 Task: Find connections with filter location Bongouanou with filter topic #SmallBusinesswith filter profile language German with filter current company Intellect Design Arena Ltd with filter school GATES Institute of Technology, Gooty with filter industry Printing Services with filter service category Digital Marketing with filter keywords title Crane Operator
Action: Mouse moved to (592, 81)
Screenshot: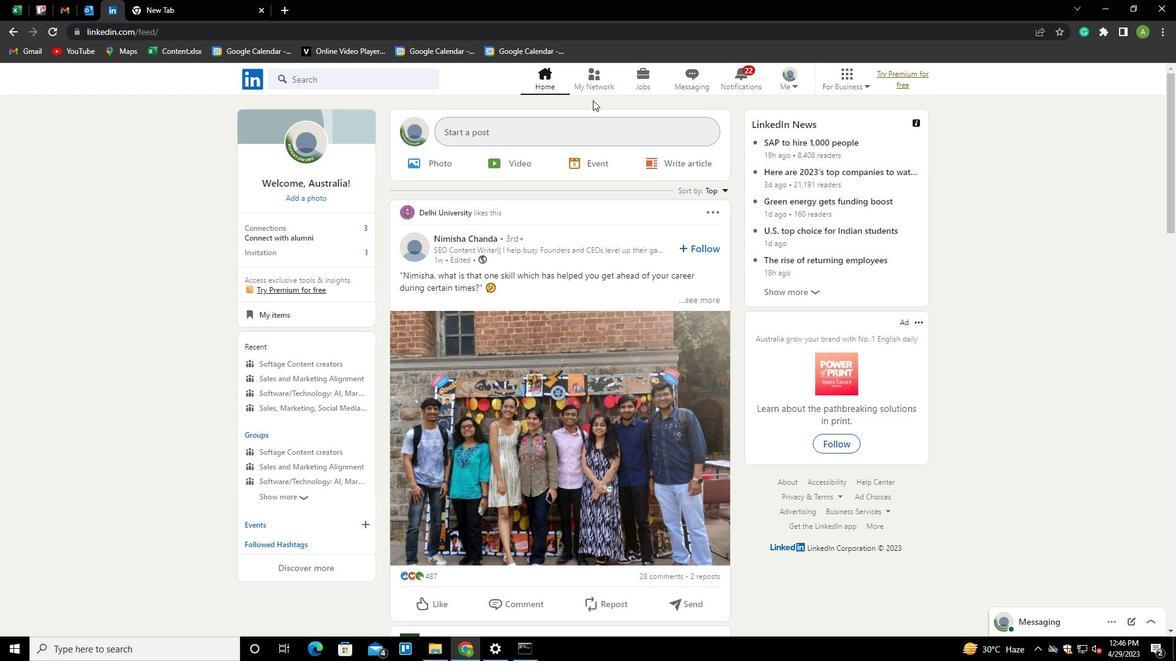 
Action: Mouse pressed left at (592, 81)
Screenshot: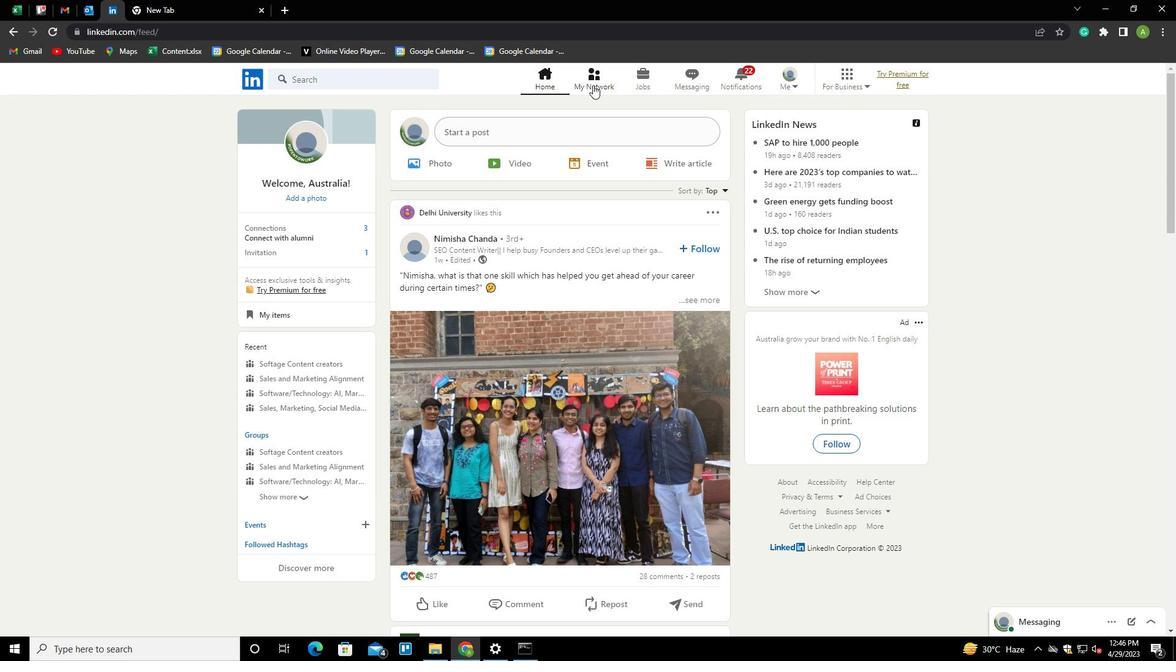 
Action: Mouse moved to (332, 145)
Screenshot: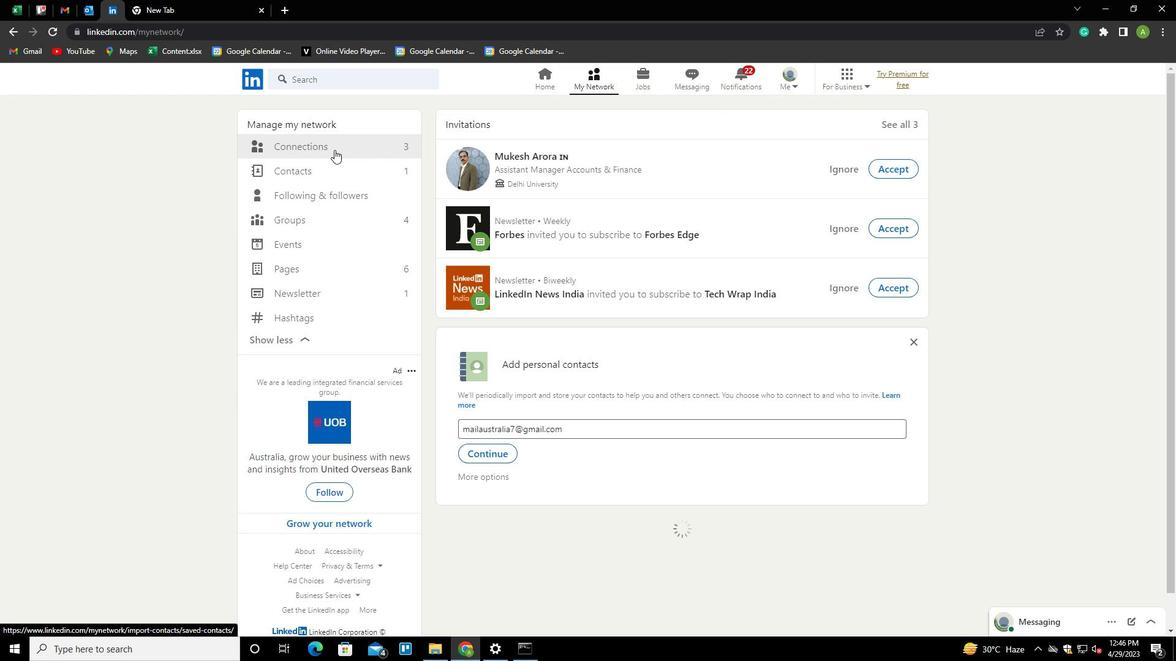 
Action: Mouse pressed left at (332, 145)
Screenshot: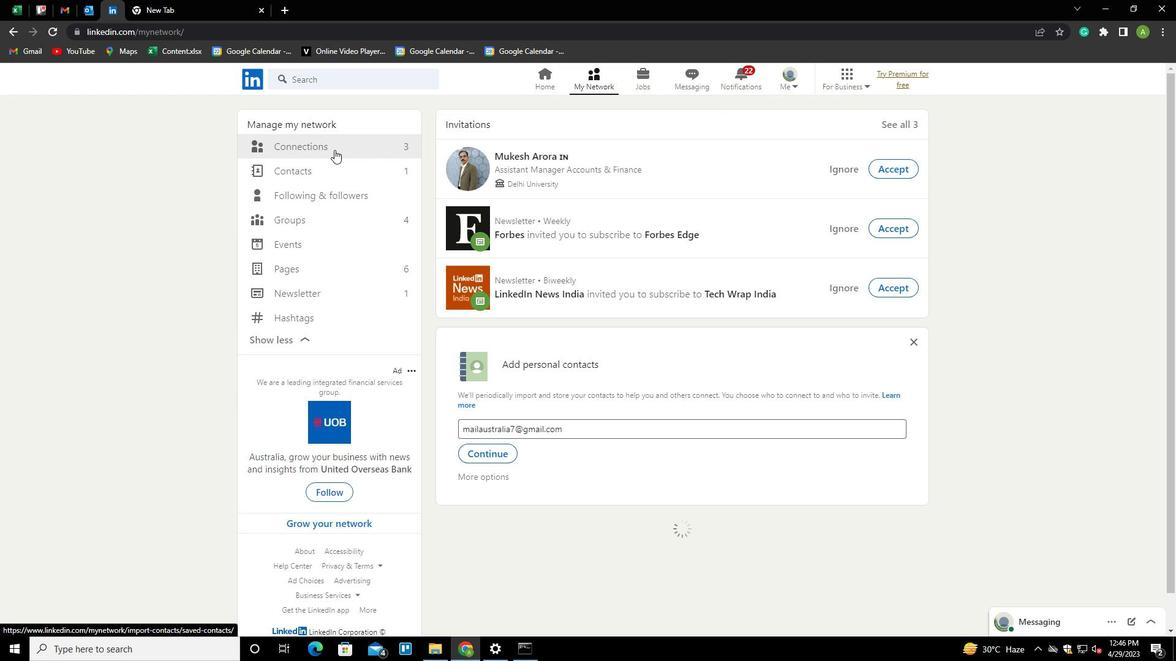
Action: Mouse moved to (665, 144)
Screenshot: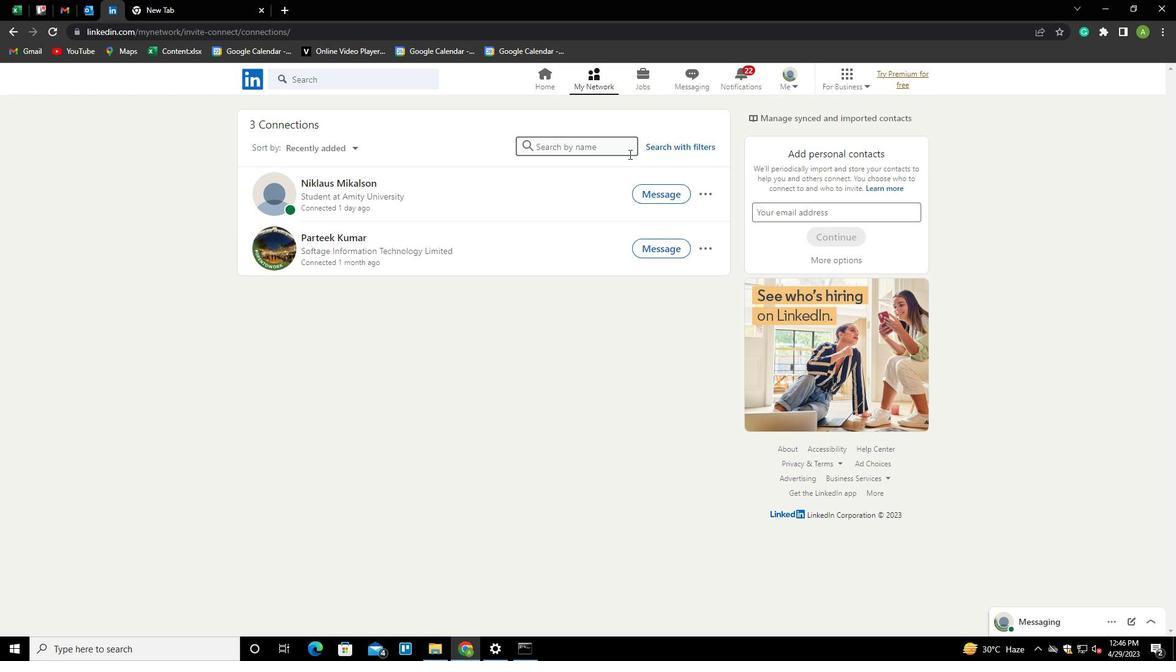 
Action: Mouse pressed left at (665, 144)
Screenshot: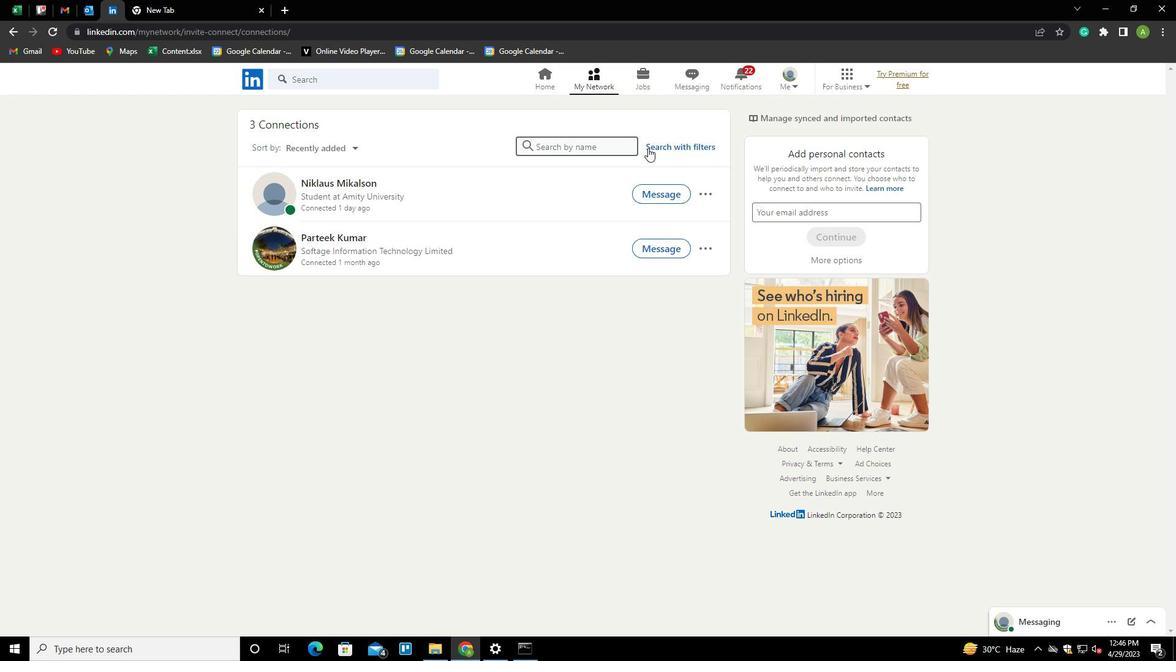 
Action: Mouse moved to (628, 117)
Screenshot: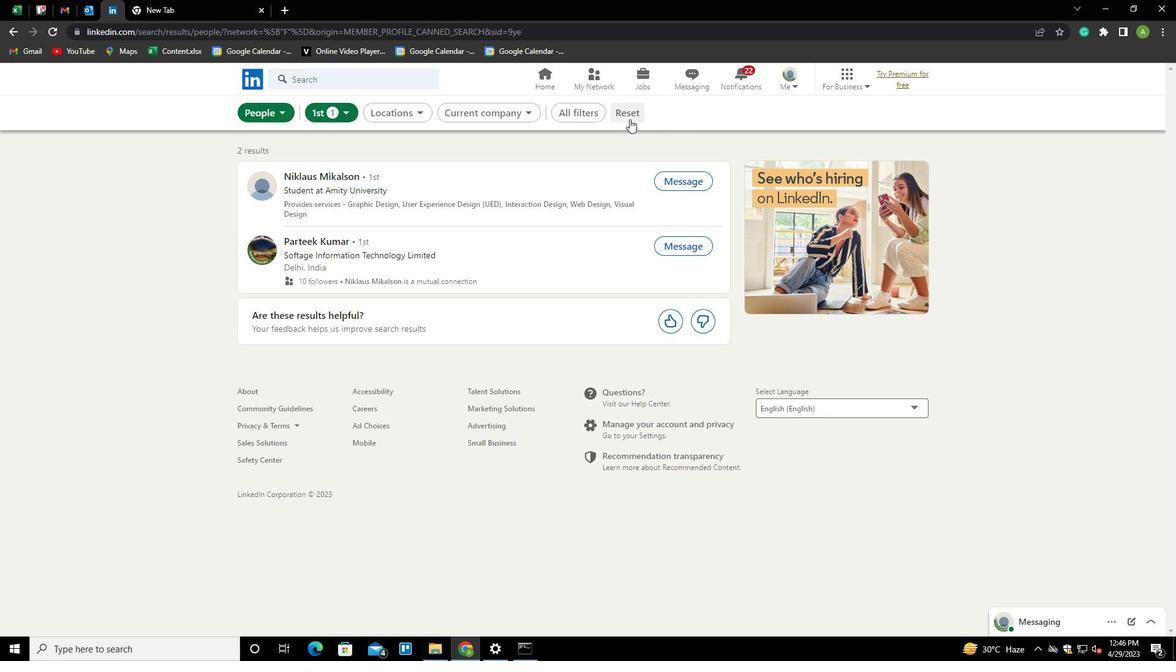
Action: Mouse pressed left at (628, 117)
Screenshot: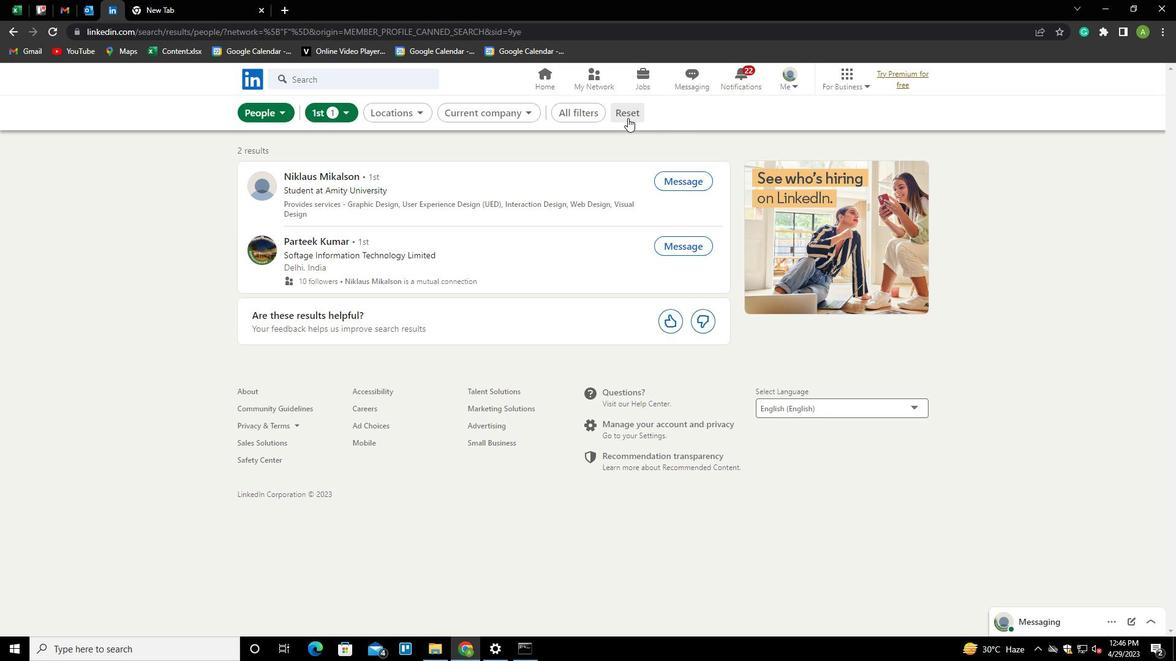 
Action: Mouse moved to (624, 114)
Screenshot: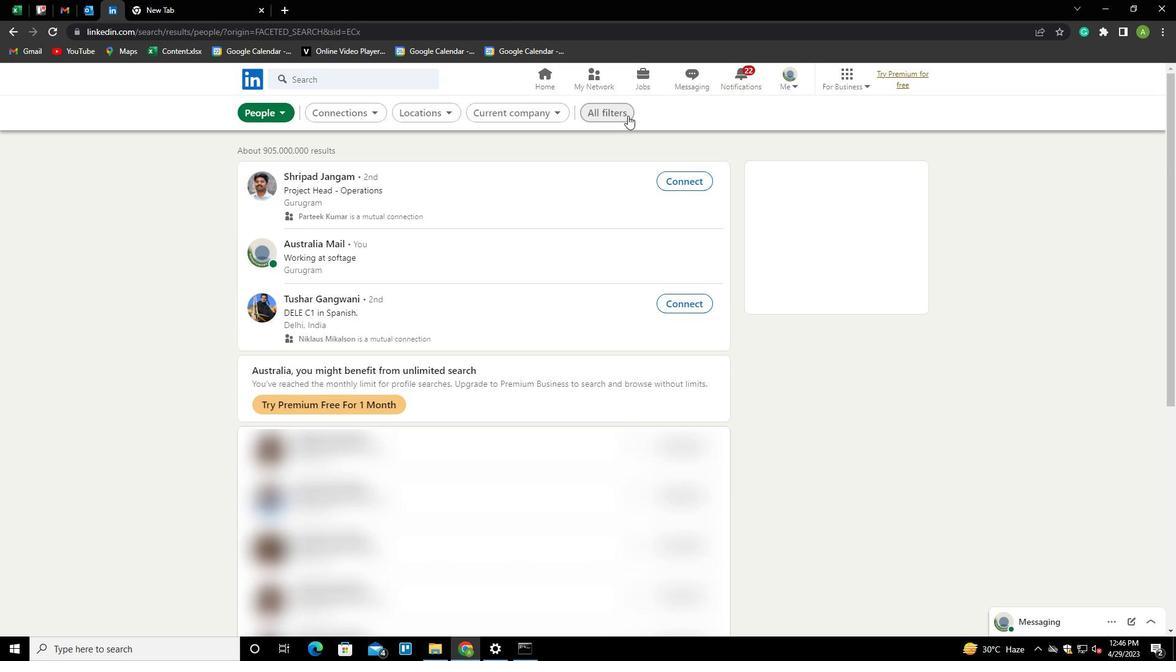 
Action: Mouse pressed left at (624, 114)
Screenshot: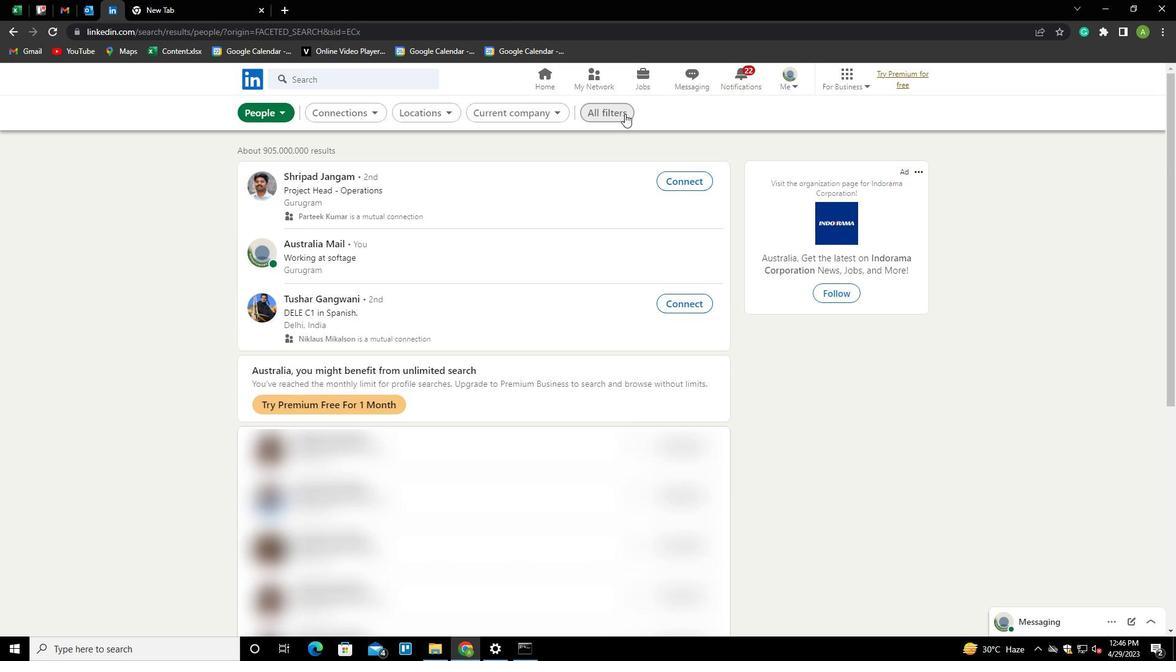 
Action: Mouse moved to (954, 299)
Screenshot: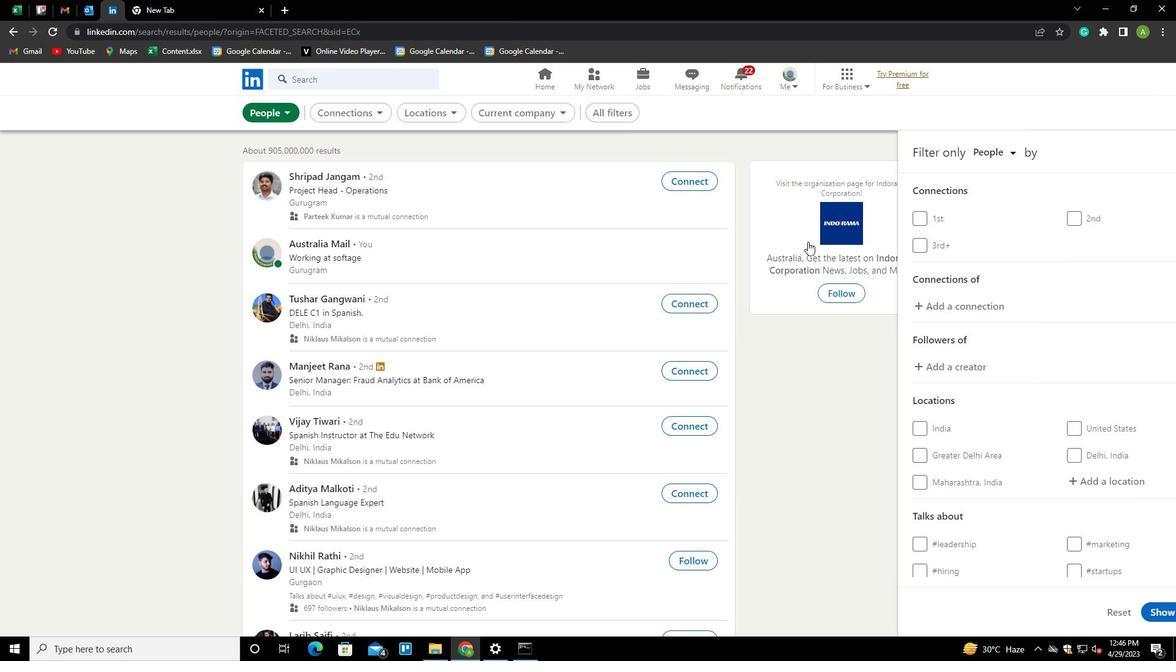 
Action: Mouse scrolled (954, 299) with delta (0, 0)
Screenshot: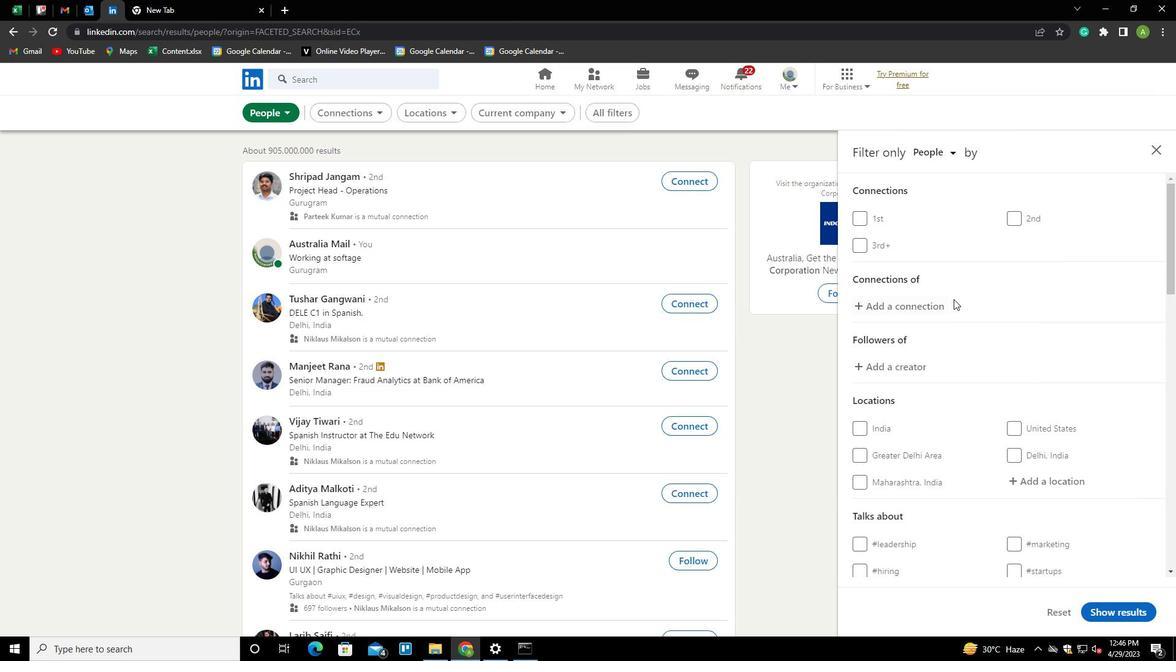 
Action: Mouse scrolled (954, 299) with delta (0, 0)
Screenshot: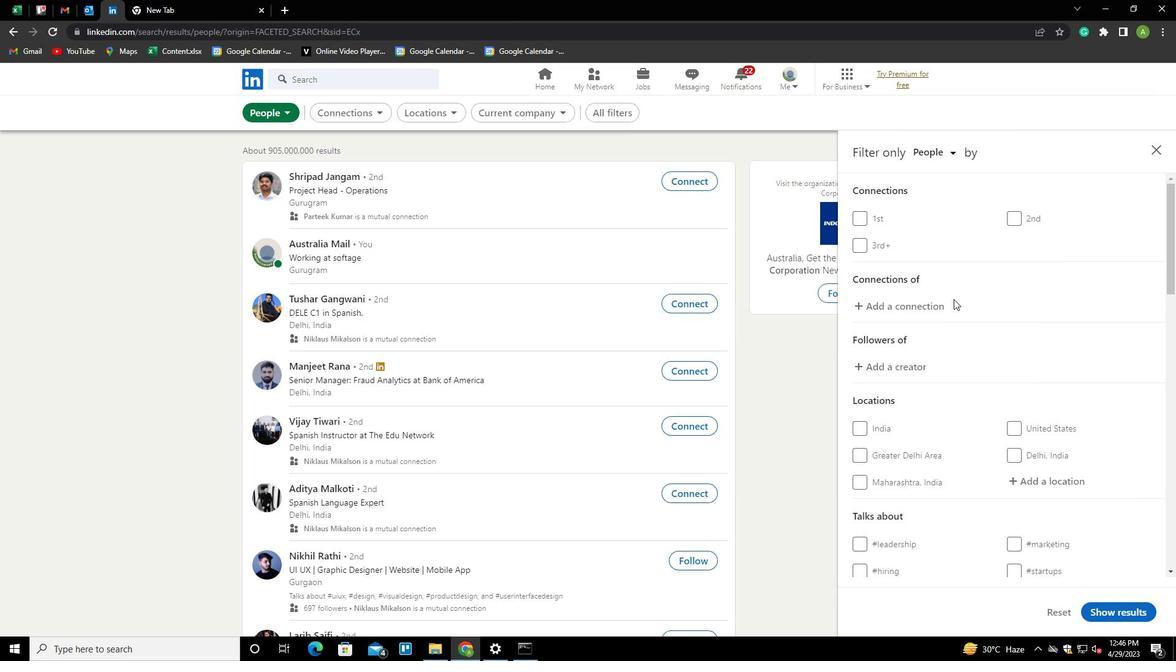 
Action: Mouse scrolled (954, 299) with delta (0, 0)
Screenshot: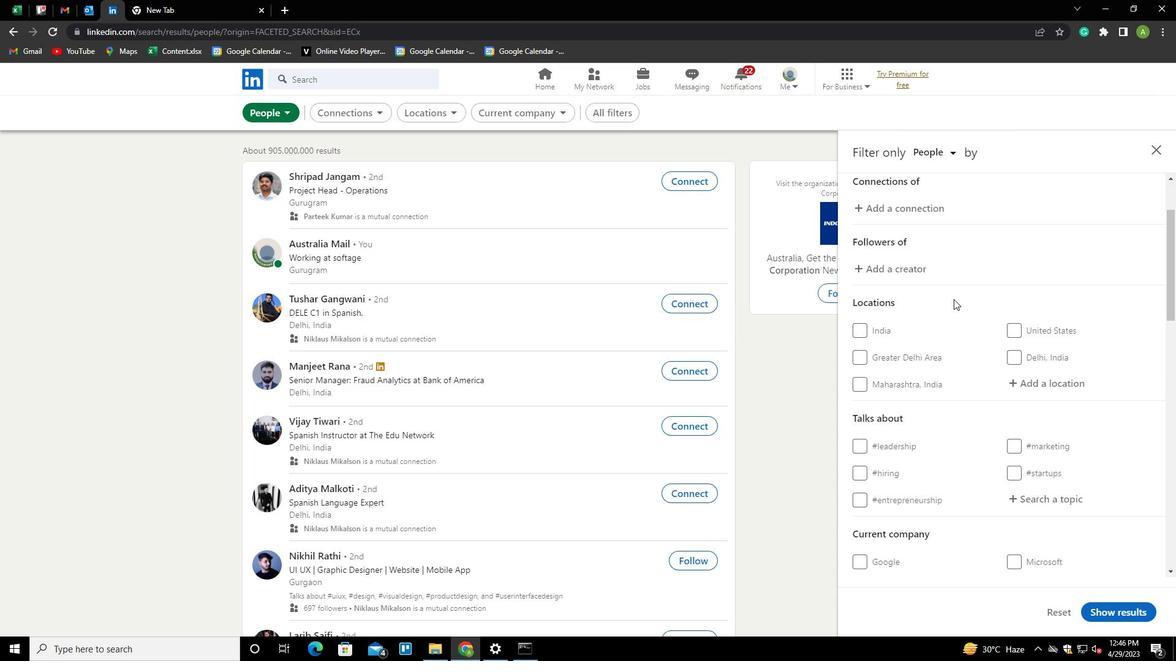 
Action: Mouse scrolled (954, 299) with delta (0, 0)
Screenshot: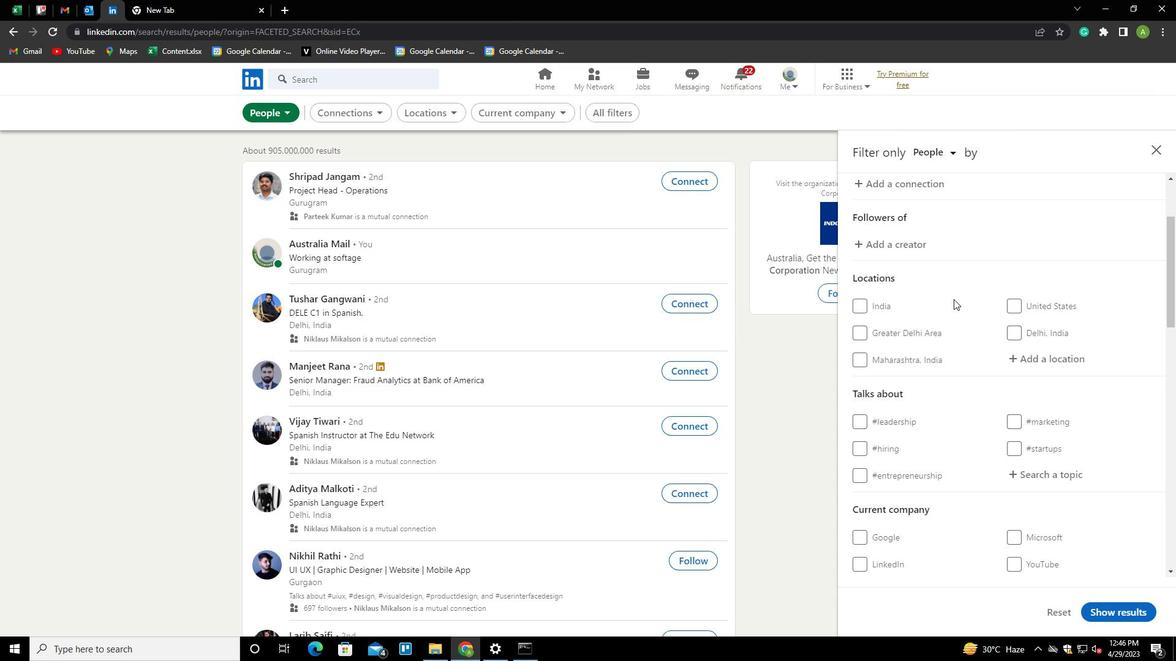 
Action: Mouse moved to (1026, 235)
Screenshot: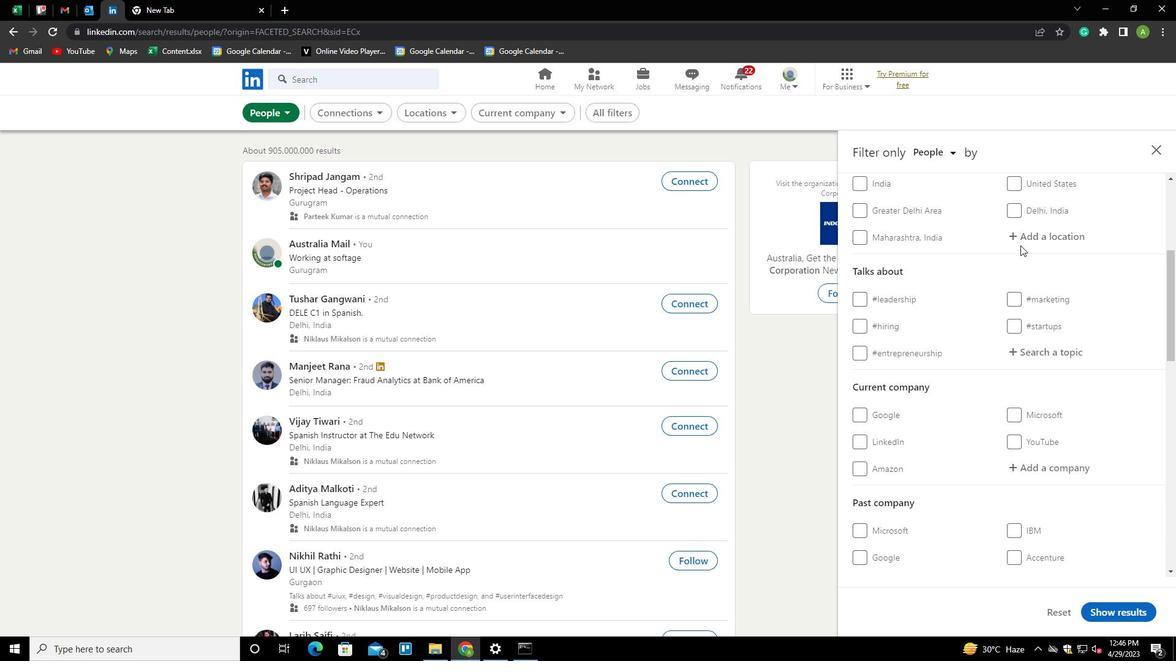 
Action: Mouse pressed left at (1026, 235)
Screenshot: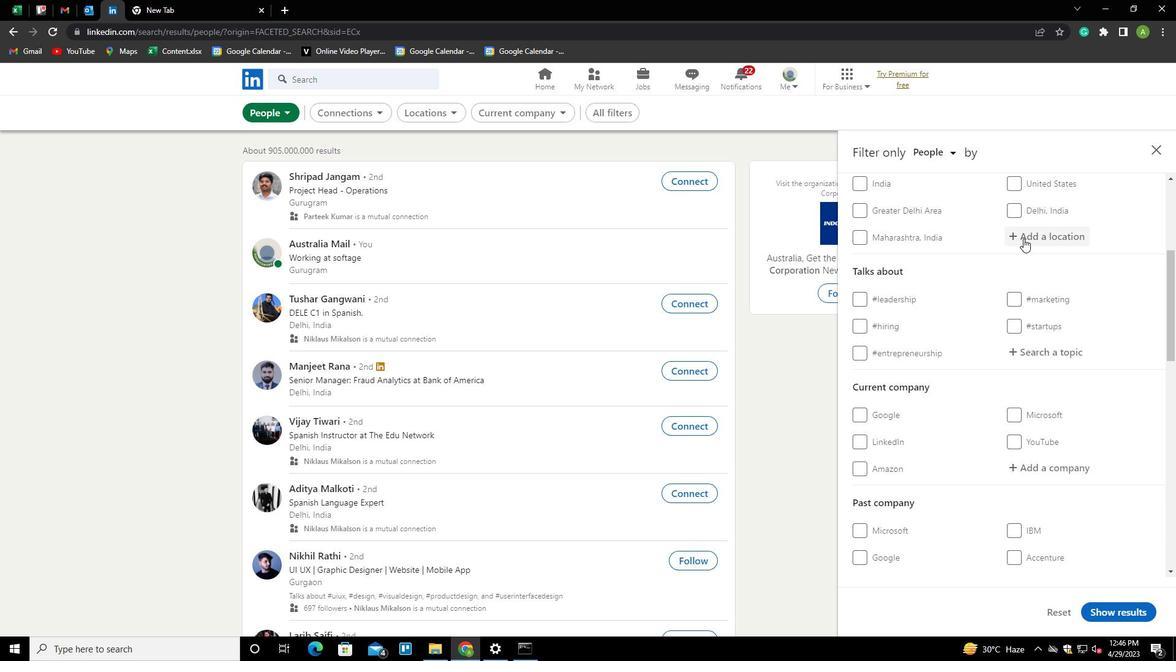 
Action: Key pressed <Key.shift>N<Key.backspace><Key.shift>V<Key.backspace>BONGOUANOU
Screenshot: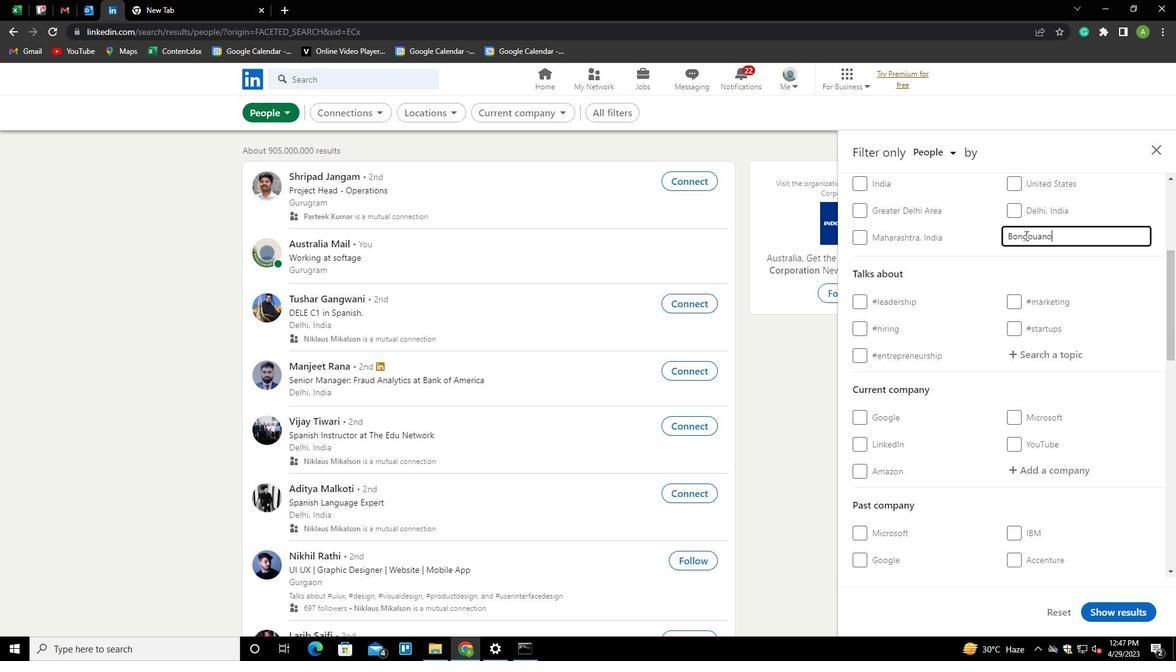 
Action: Mouse moved to (1067, 259)
Screenshot: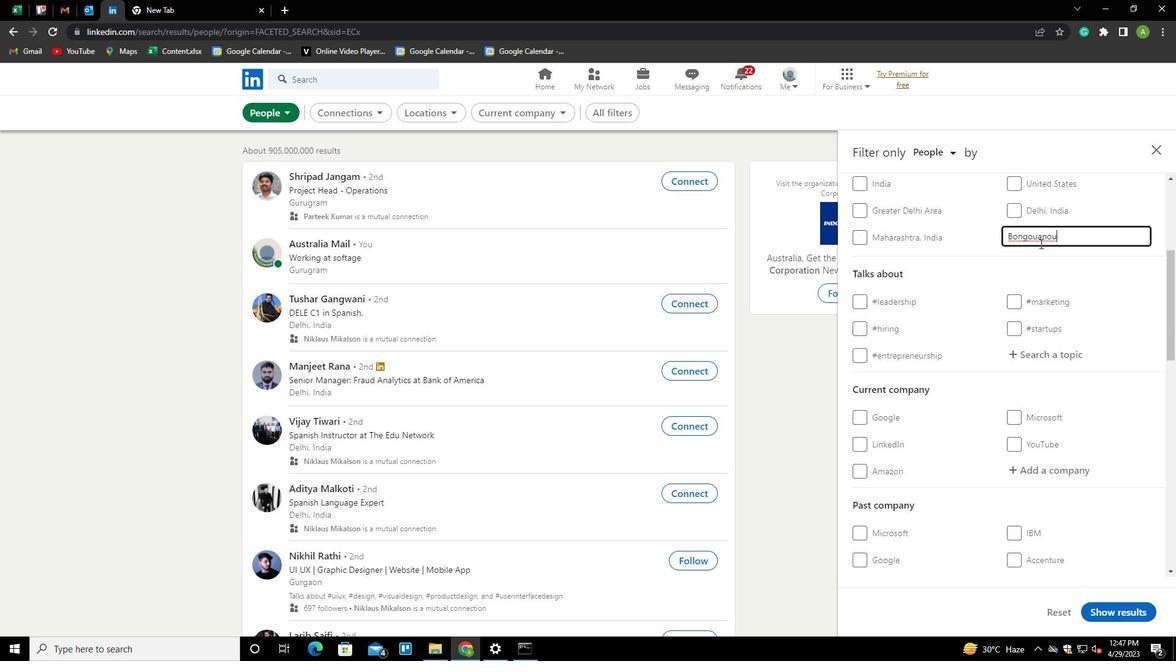 
Action: Mouse pressed left at (1067, 259)
Screenshot: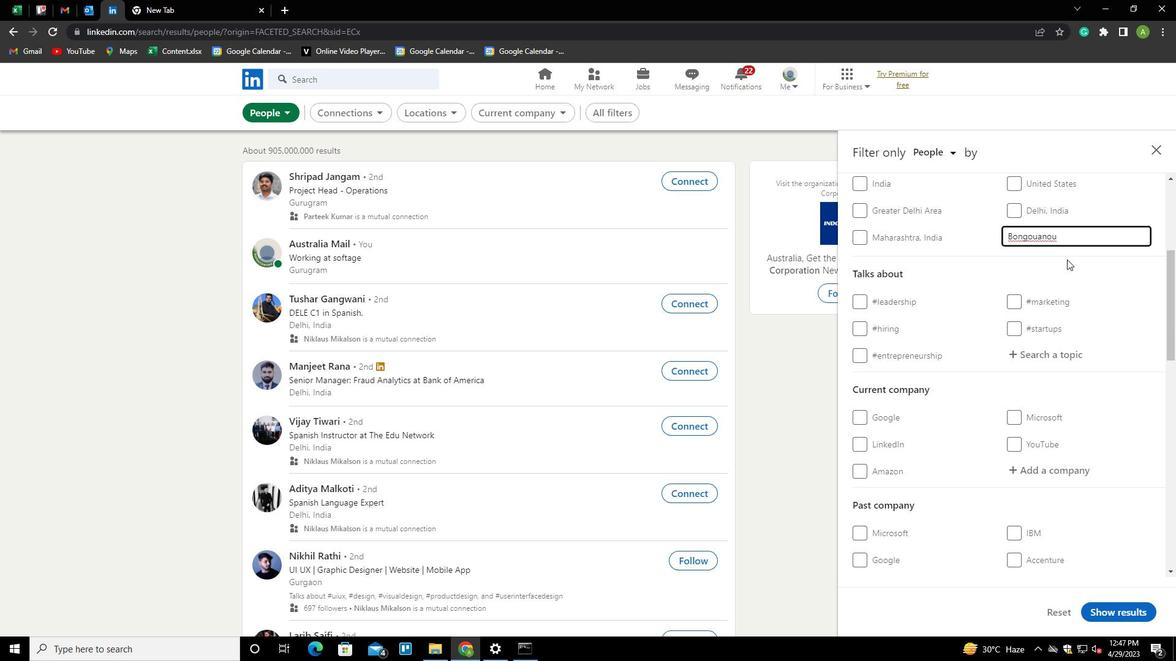 
Action: Mouse moved to (1092, 276)
Screenshot: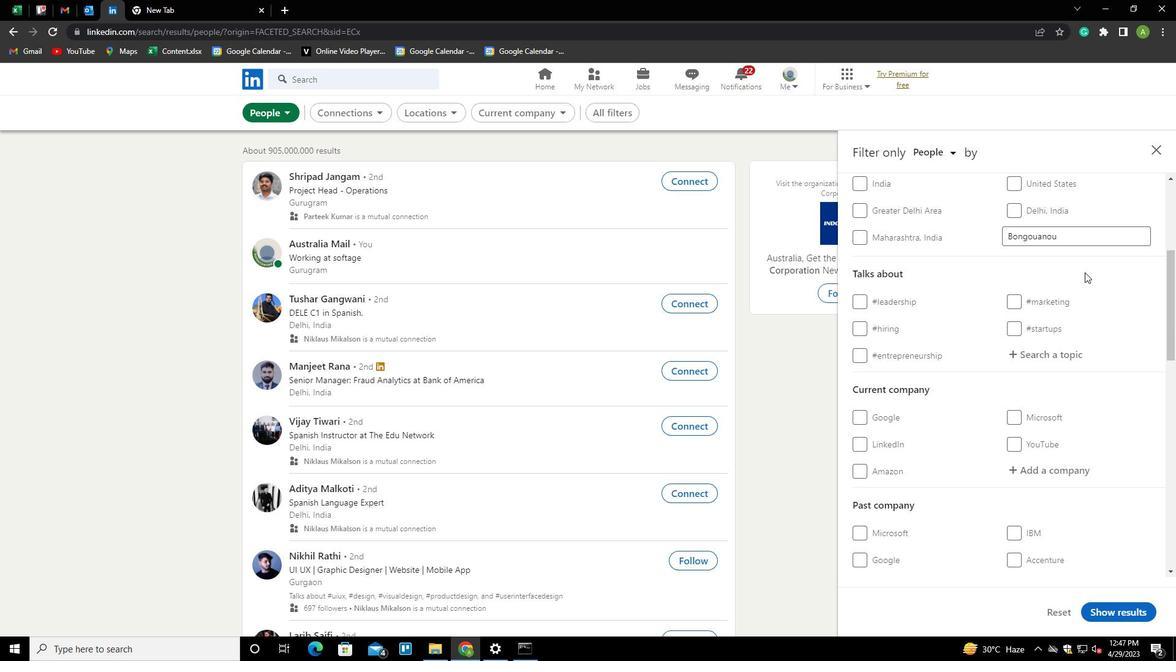 
Action: Mouse scrolled (1092, 275) with delta (0, 0)
Screenshot: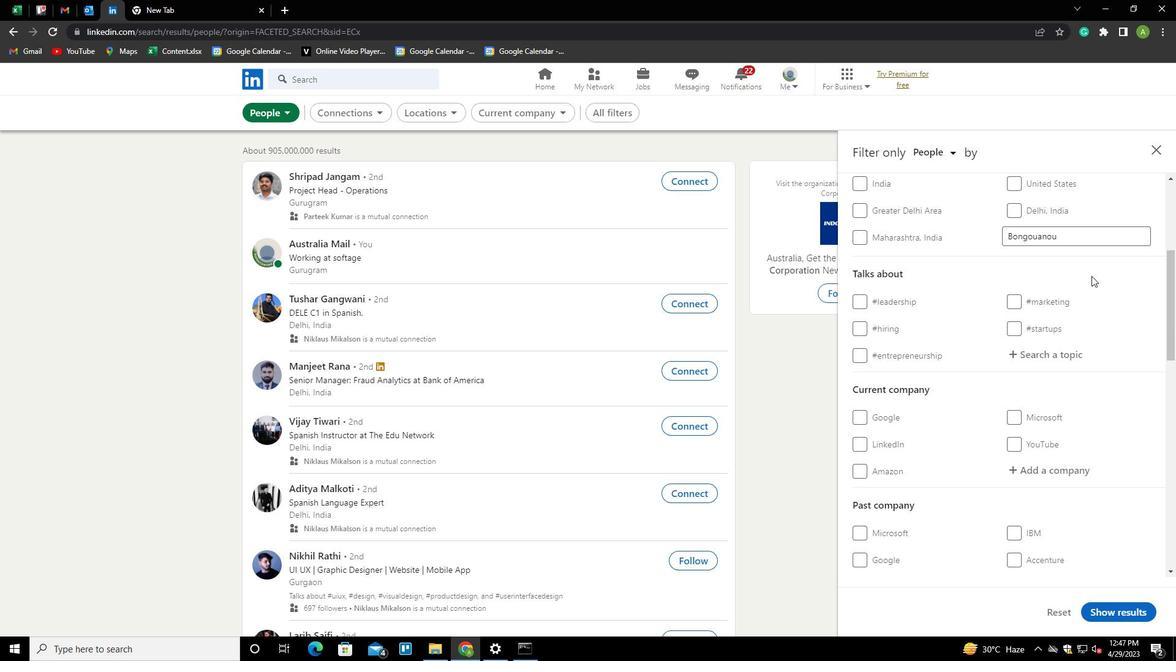 
Action: Mouse scrolled (1092, 275) with delta (0, 0)
Screenshot: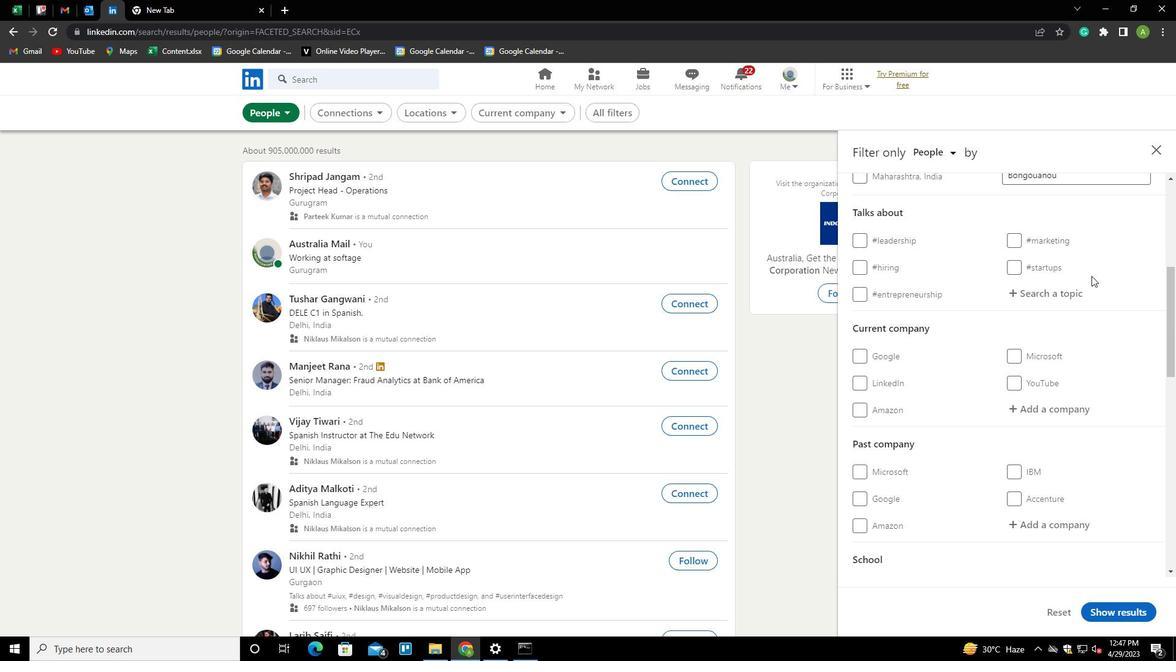 
Action: Mouse moved to (1049, 229)
Screenshot: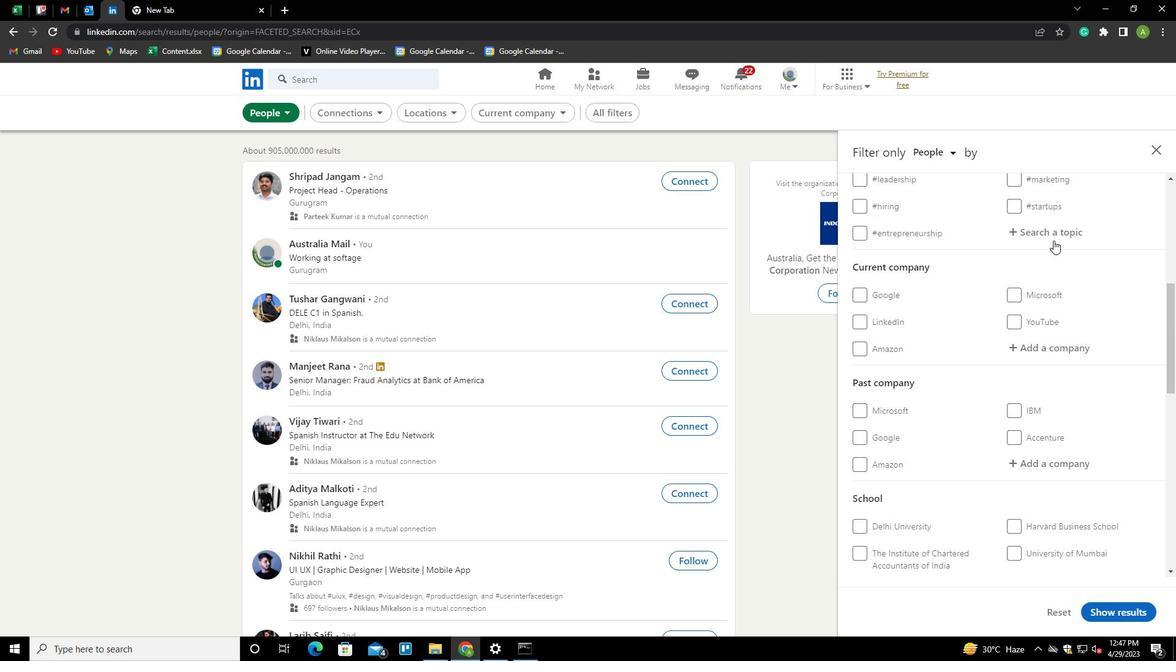 
Action: Mouse pressed left at (1049, 229)
Screenshot: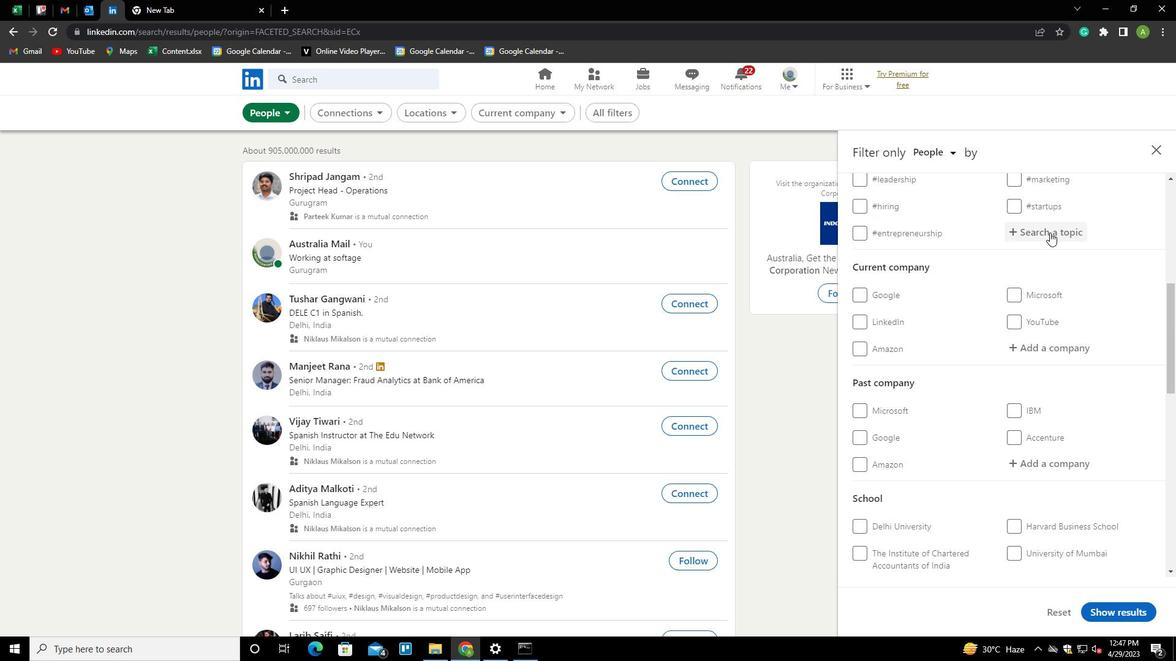 
Action: Key pressed SMALL
Screenshot: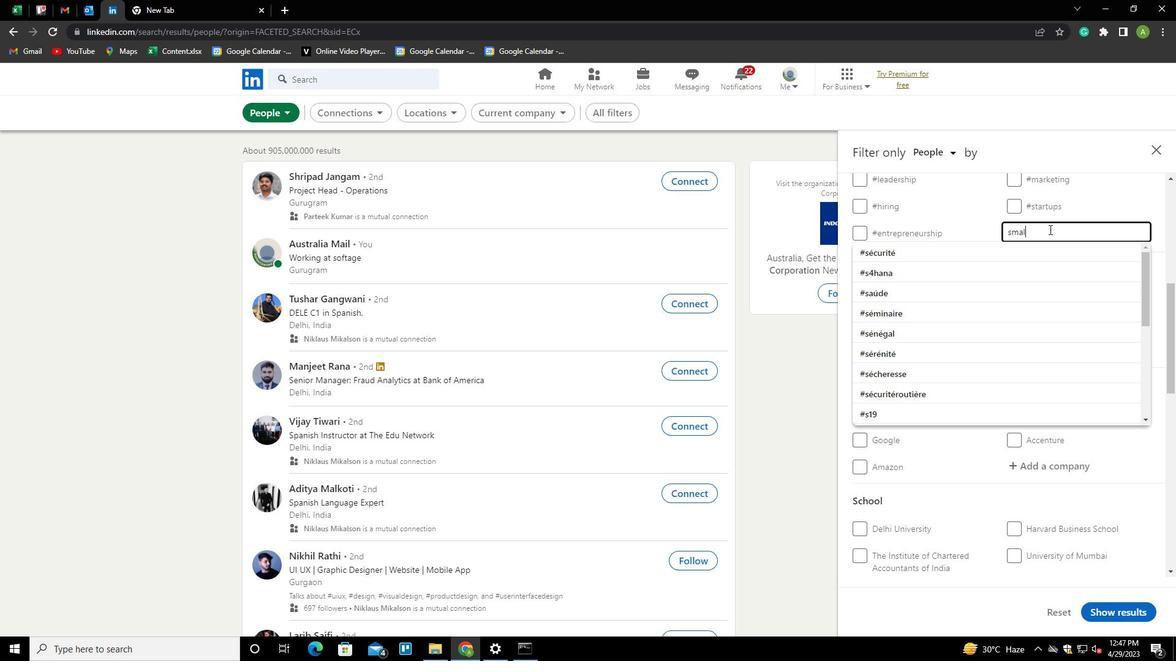 
Action: Mouse moved to (1049, 229)
Screenshot: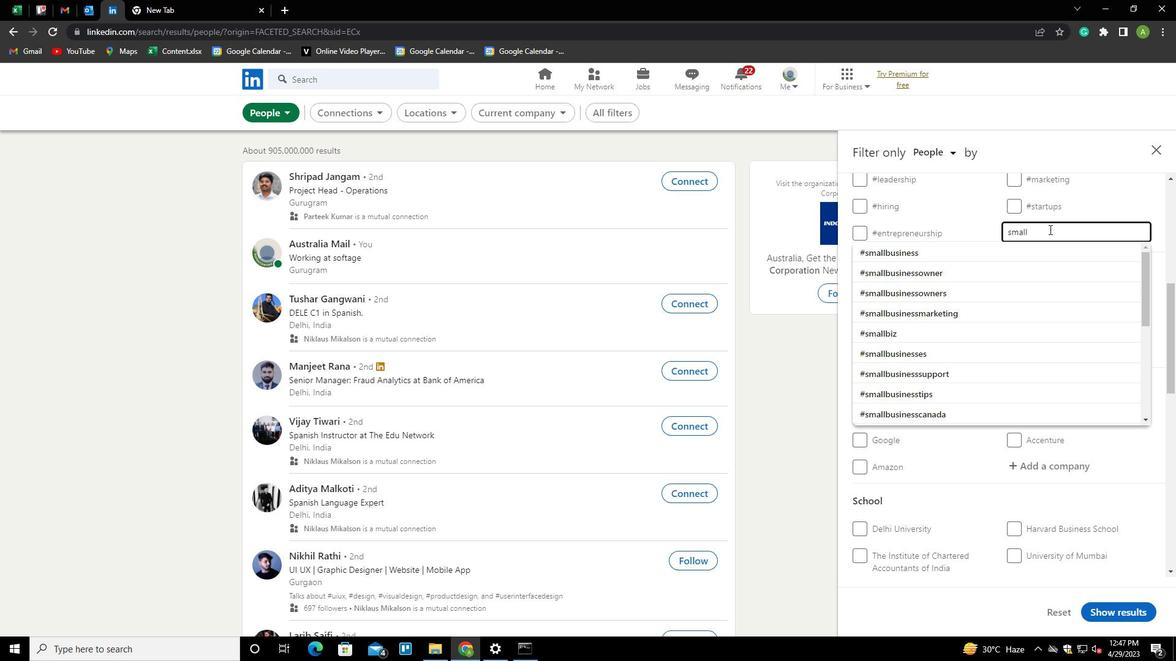 
Action: Key pressed BUSINESS<Key.down><Key.enter>
Screenshot: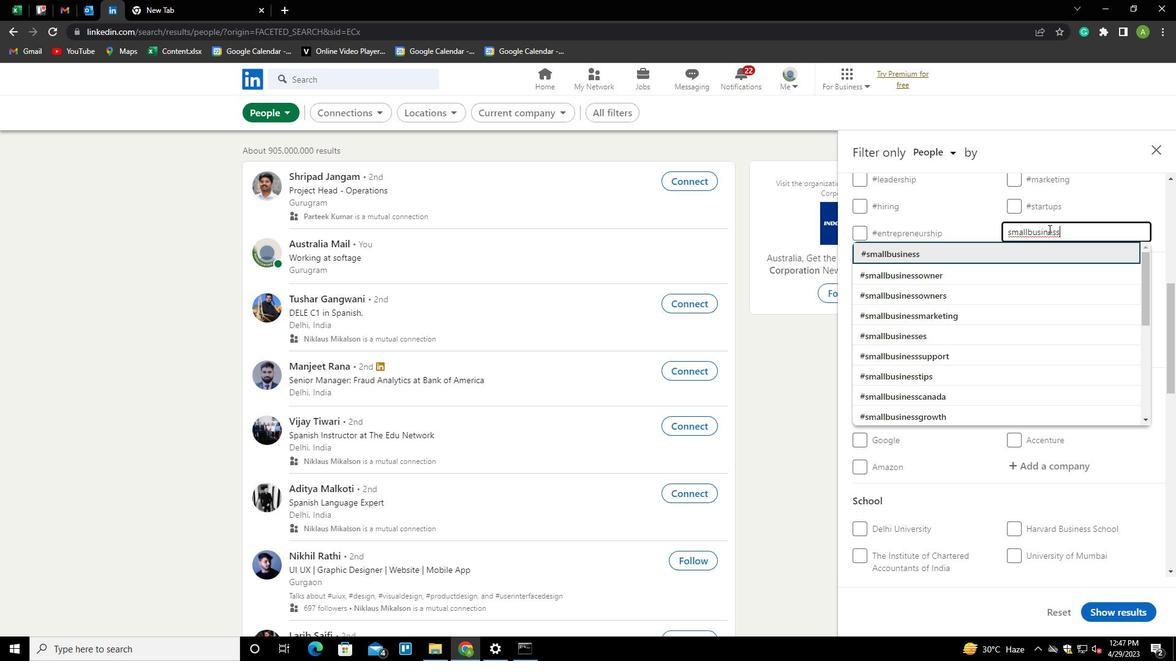 
Action: Mouse moved to (1049, 249)
Screenshot: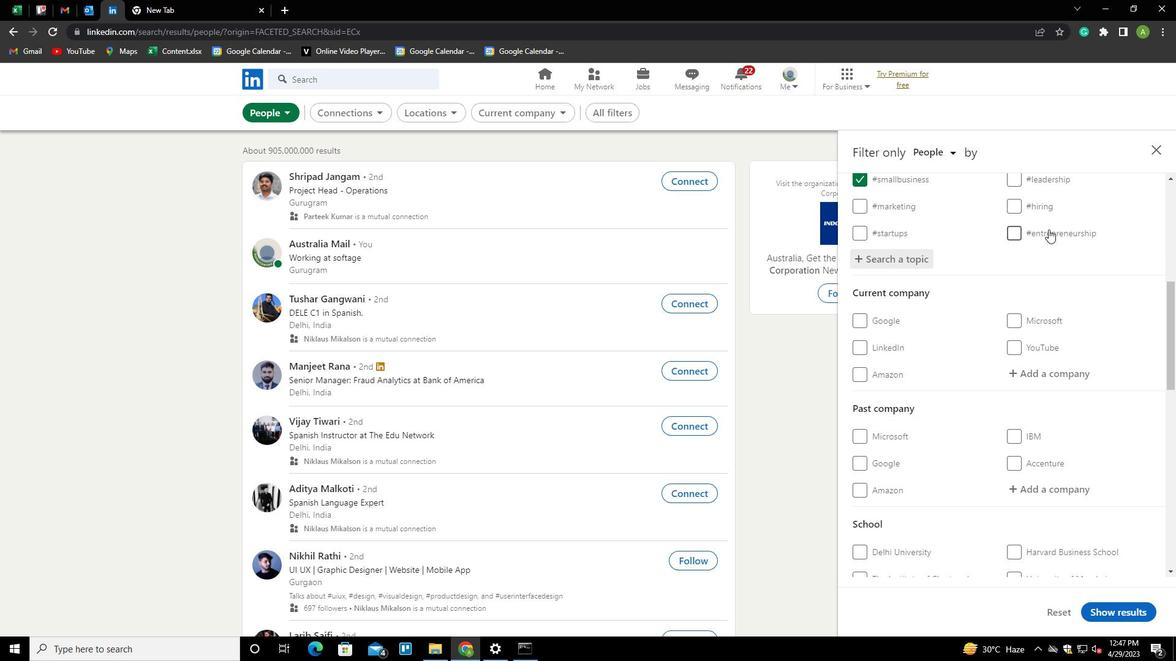 
Action: Mouse scrolled (1049, 248) with delta (0, 0)
Screenshot: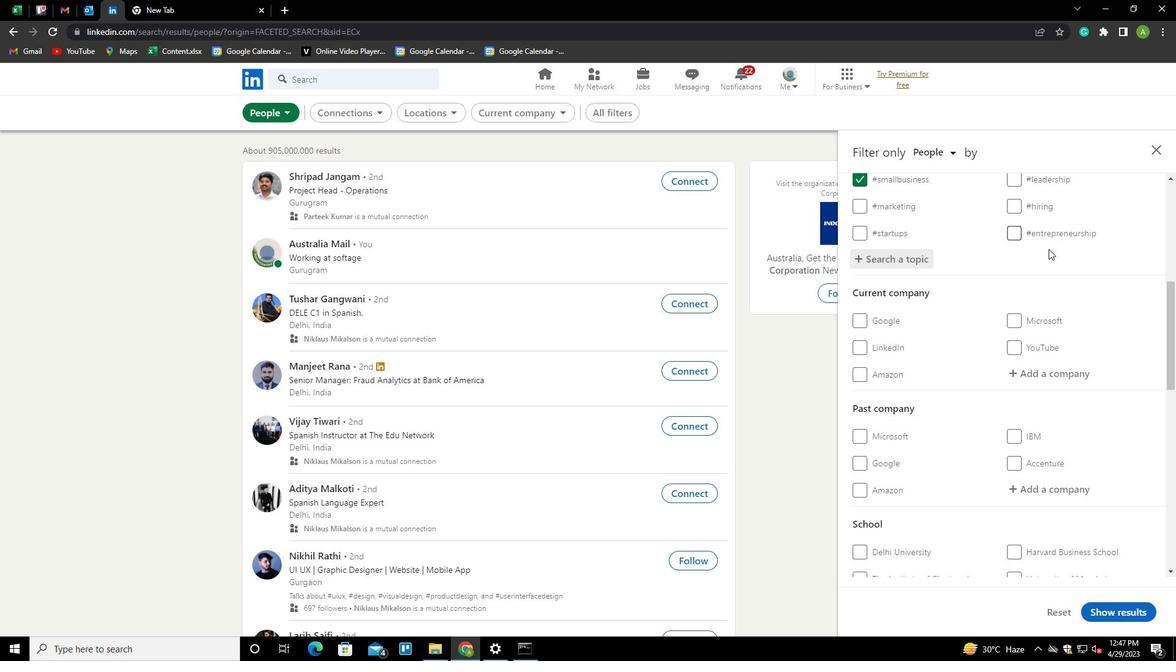 
Action: Mouse scrolled (1049, 248) with delta (0, 0)
Screenshot: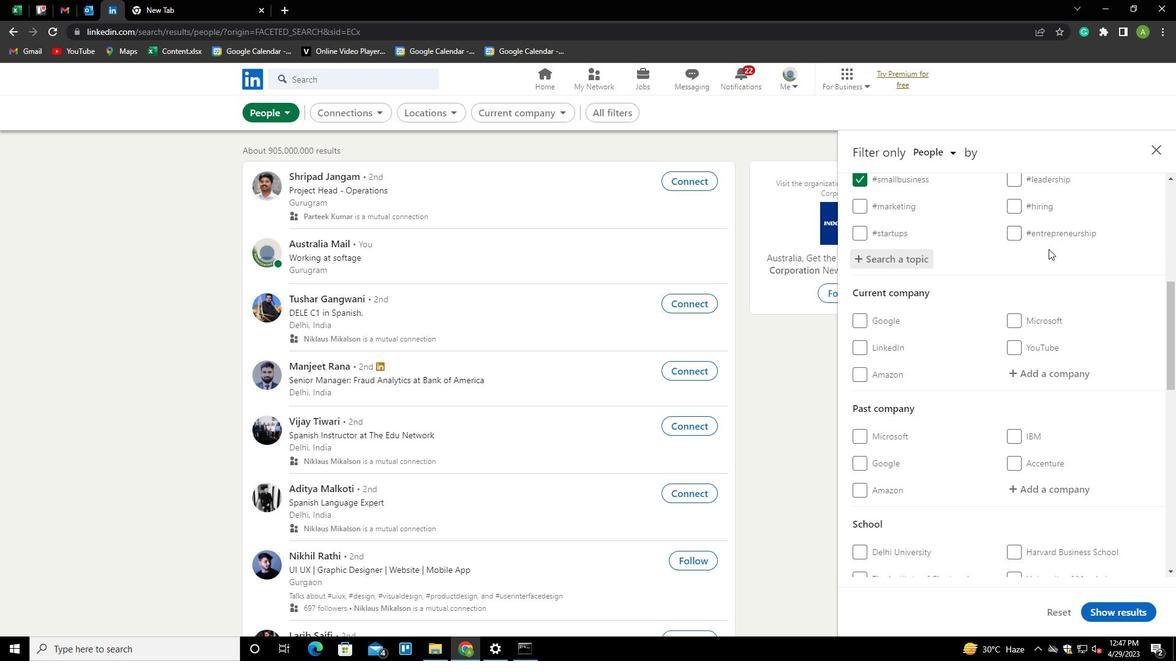 
Action: Mouse moved to (1051, 295)
Screenshot: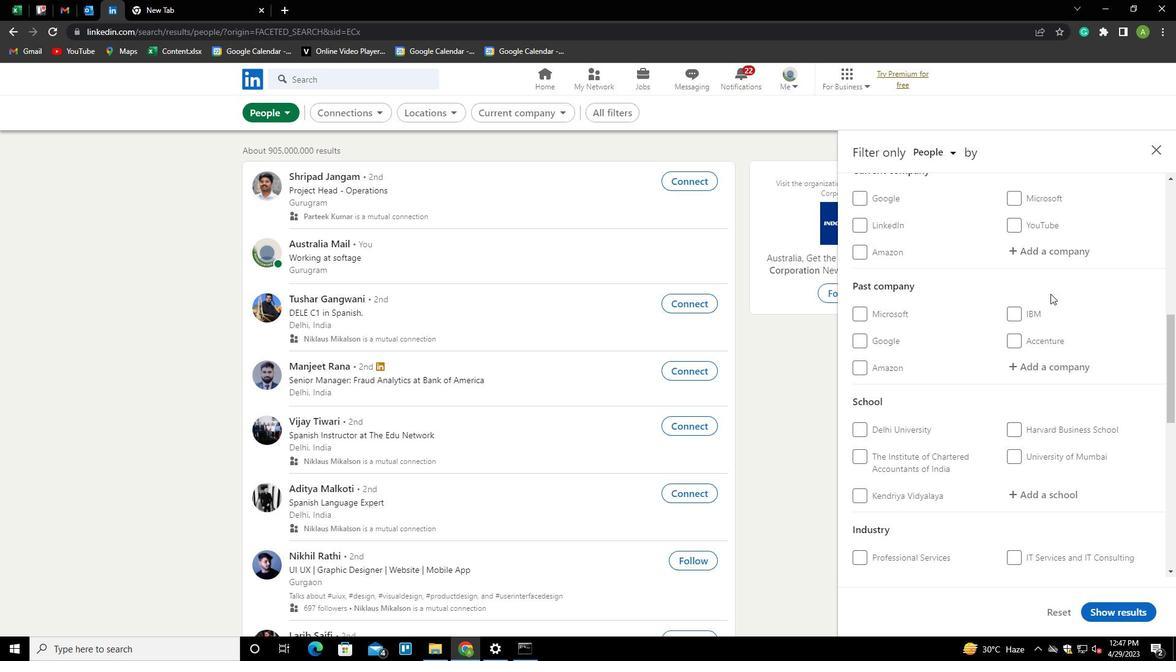 
Action: Mouse scrolled (1051, 294) with delta (0, 0)
Screenshot: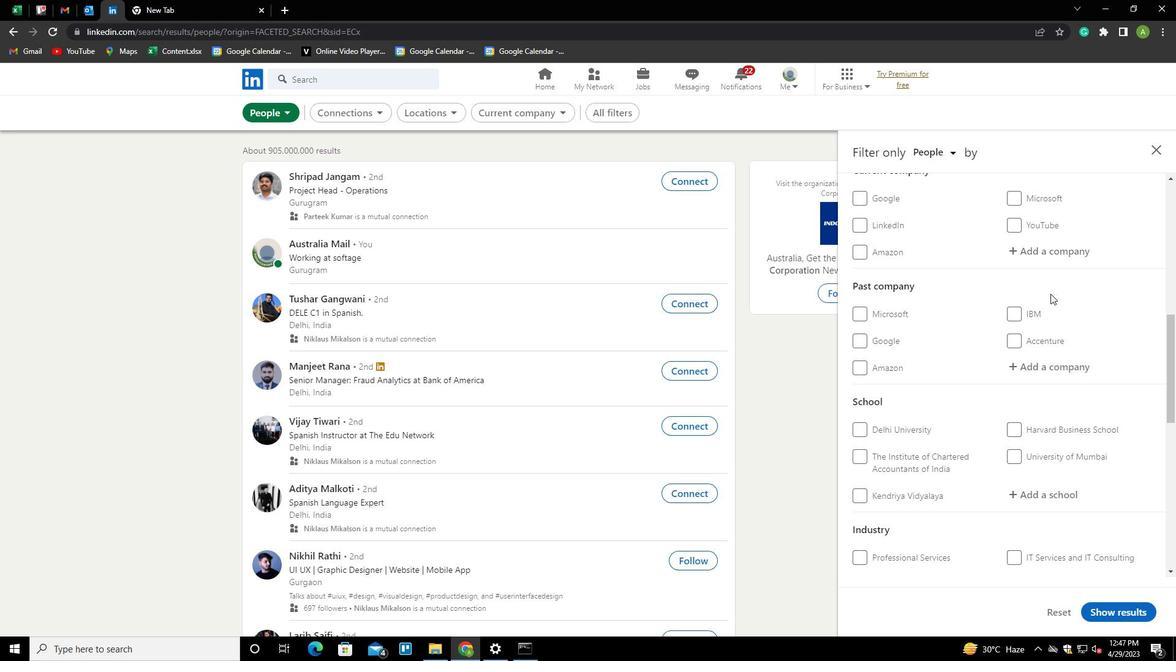 
Action: Mouse scrolled (1051, 294) with delta (0, 0)
Screenshot: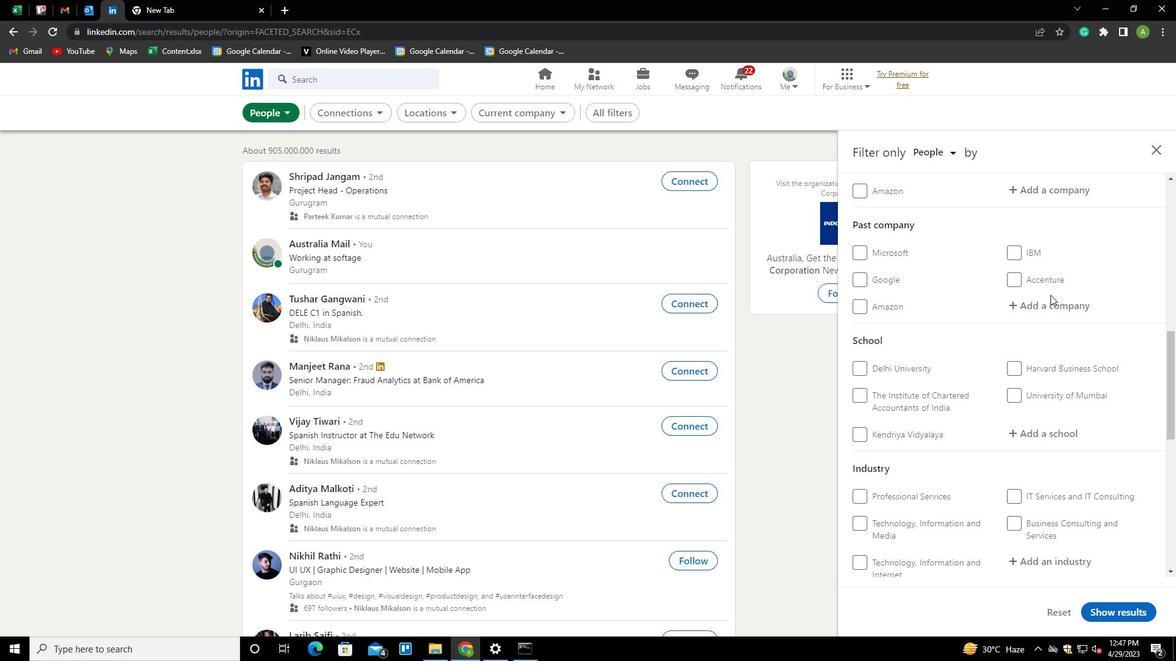 
Action: Mouse scrolled (1051, 294) with delta (0, 0)
Screenshot: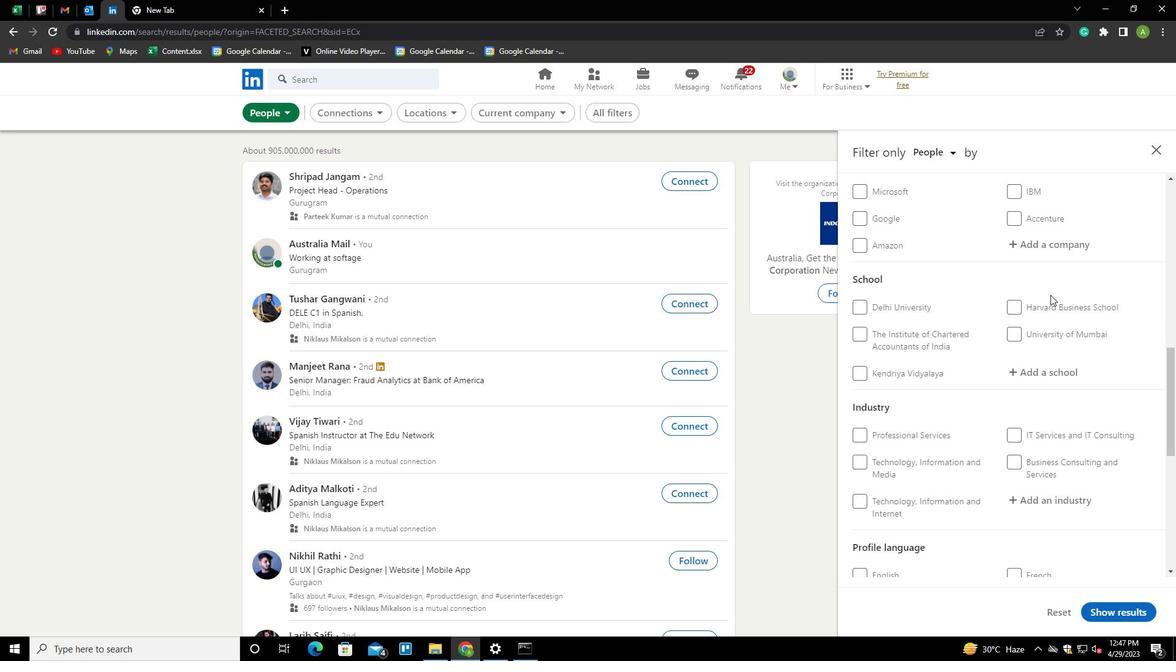 
Action: Mouse scrolled (1051, 294) with delta (0, 0)
Screenshot: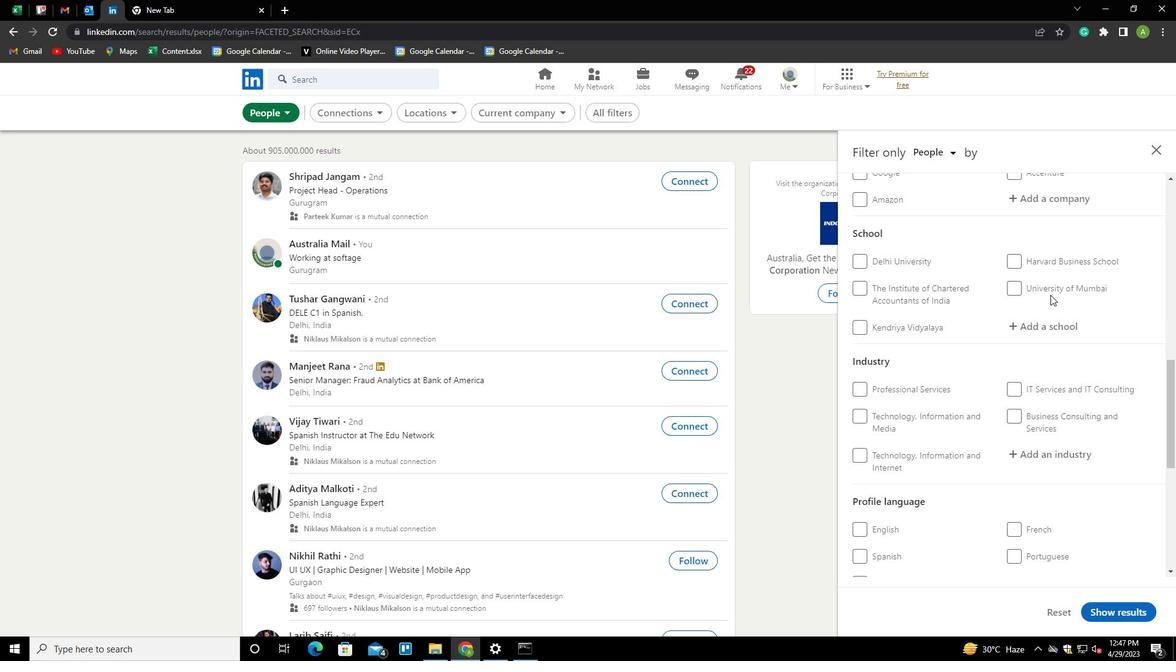 
Action: Mouse scrolled (1051, 294) with delta (0, 0)
Screenshot: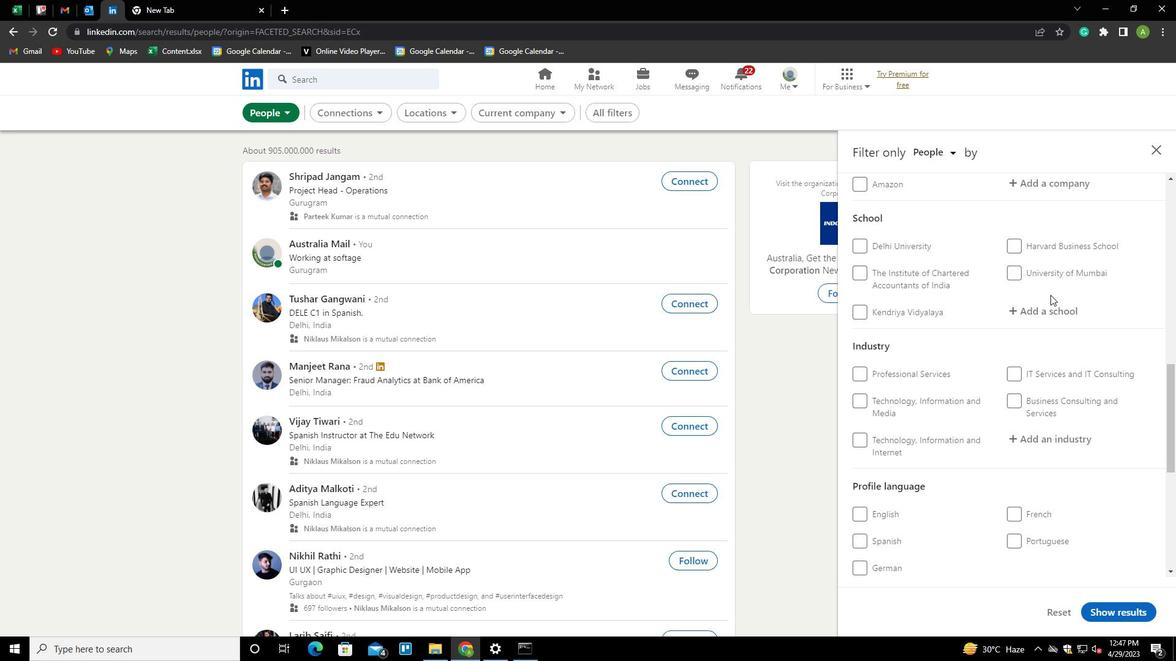 
Action: Mouse moved to (877, 450)
Screenshot: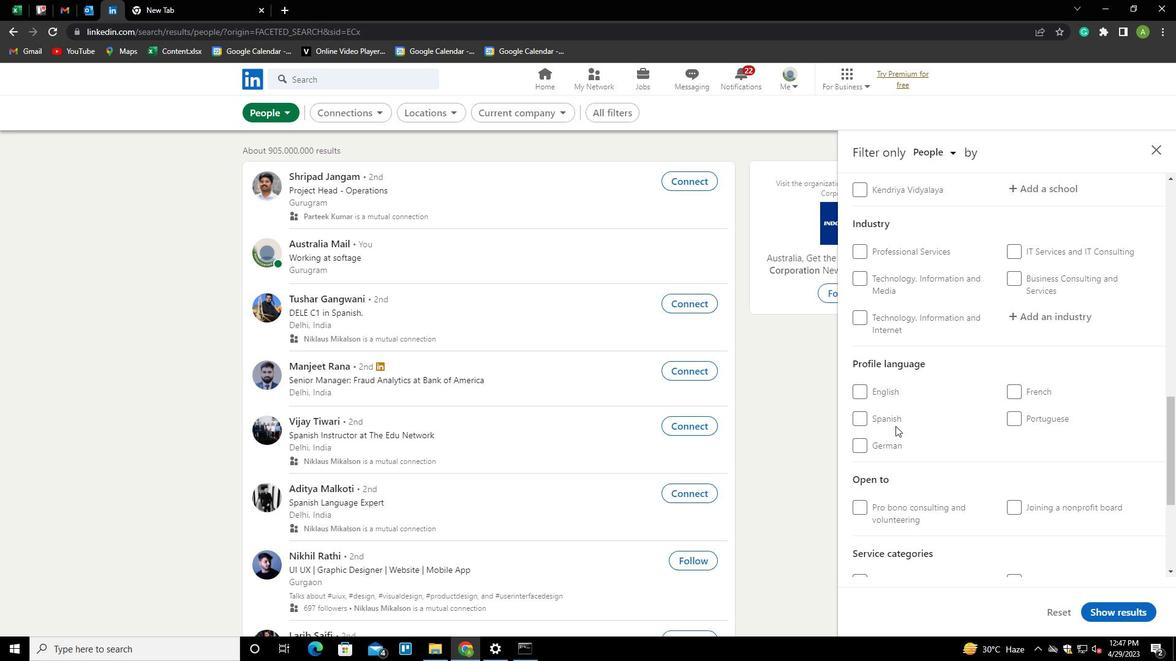 
Action: Mouse pressed left at (877, 450)
Screenshot: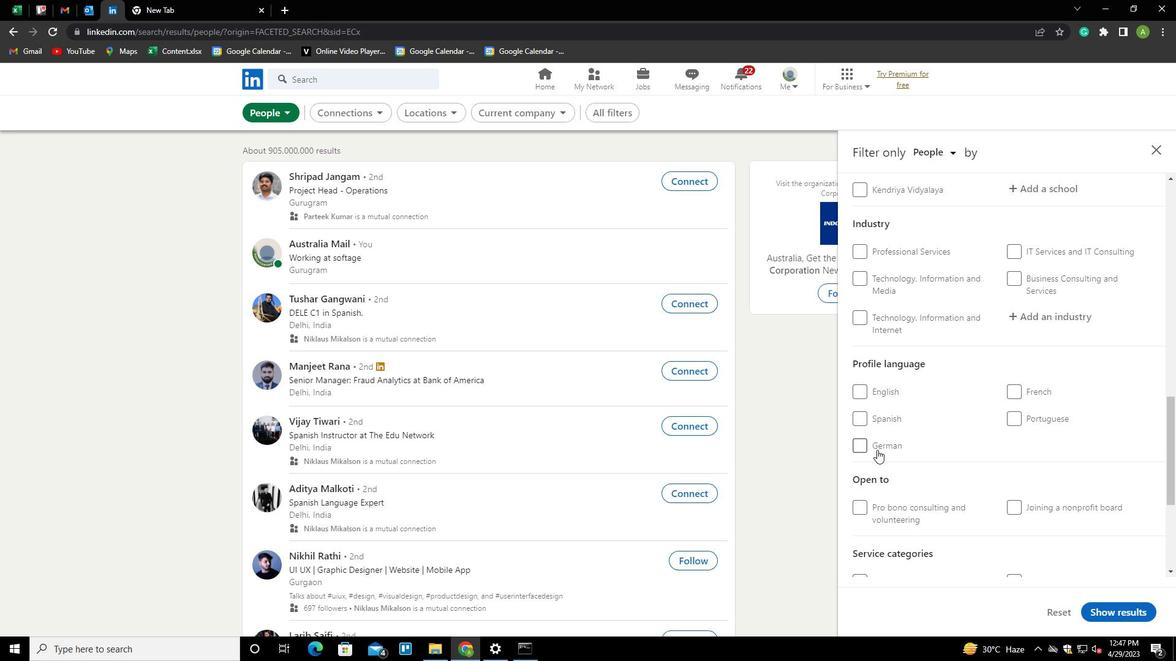 
Action: Mouse moved to (1025, 429)
Screenshot: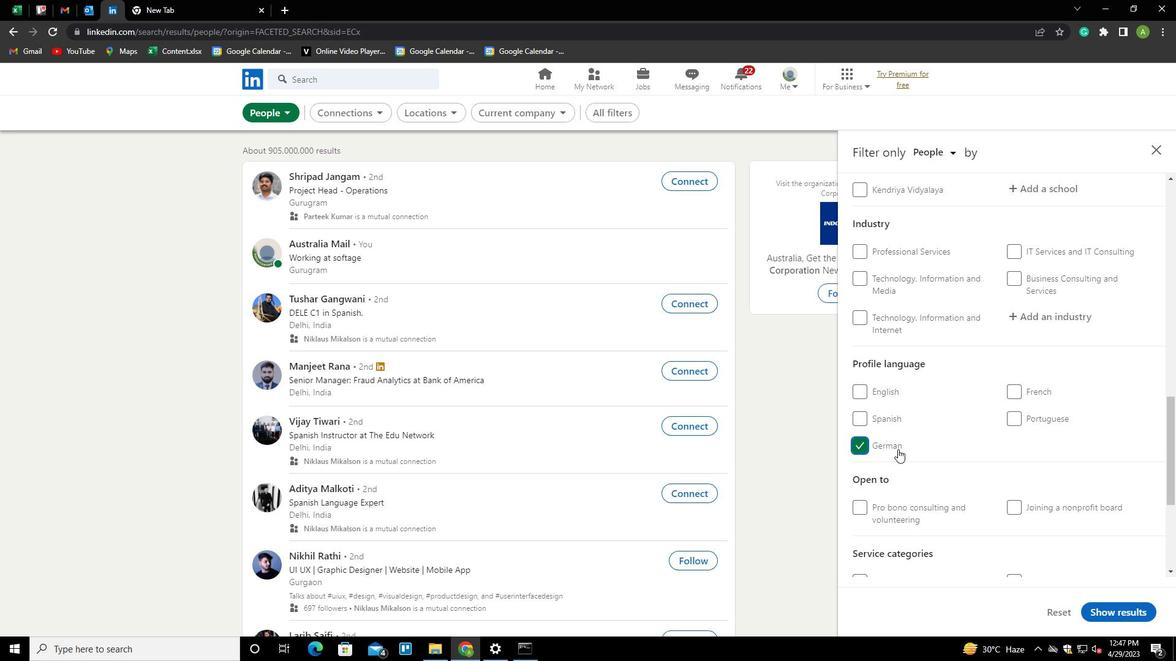 
Action: Mouse scrolled (1025, 429) with delta (0, 0)
Screenshot: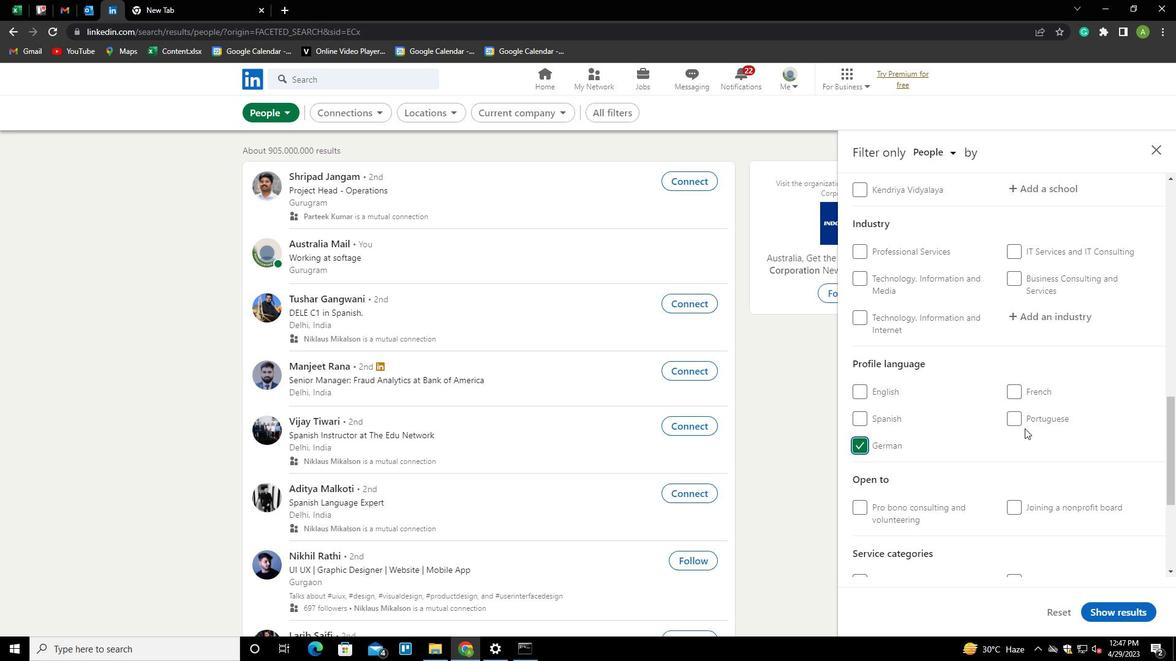 
Action: Mouse scrolled (1025, 429) with delta (0, 0)
Screenshot: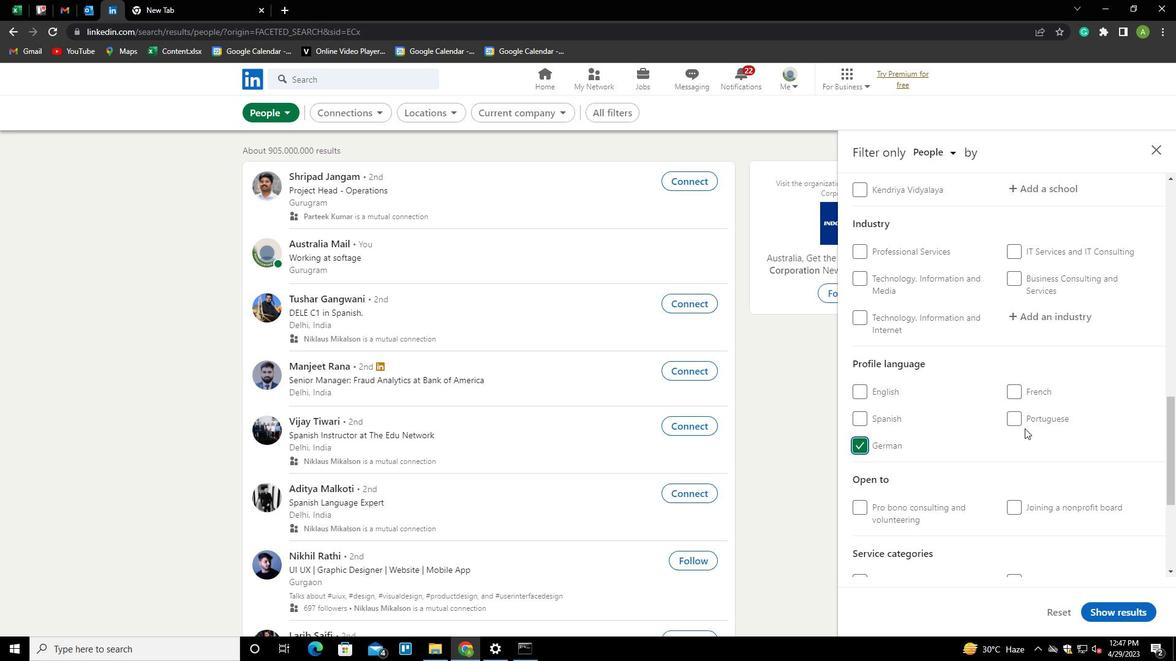 
Action: Mouse scrolled (1025, 429) with delta (0, 0)
Screenshot: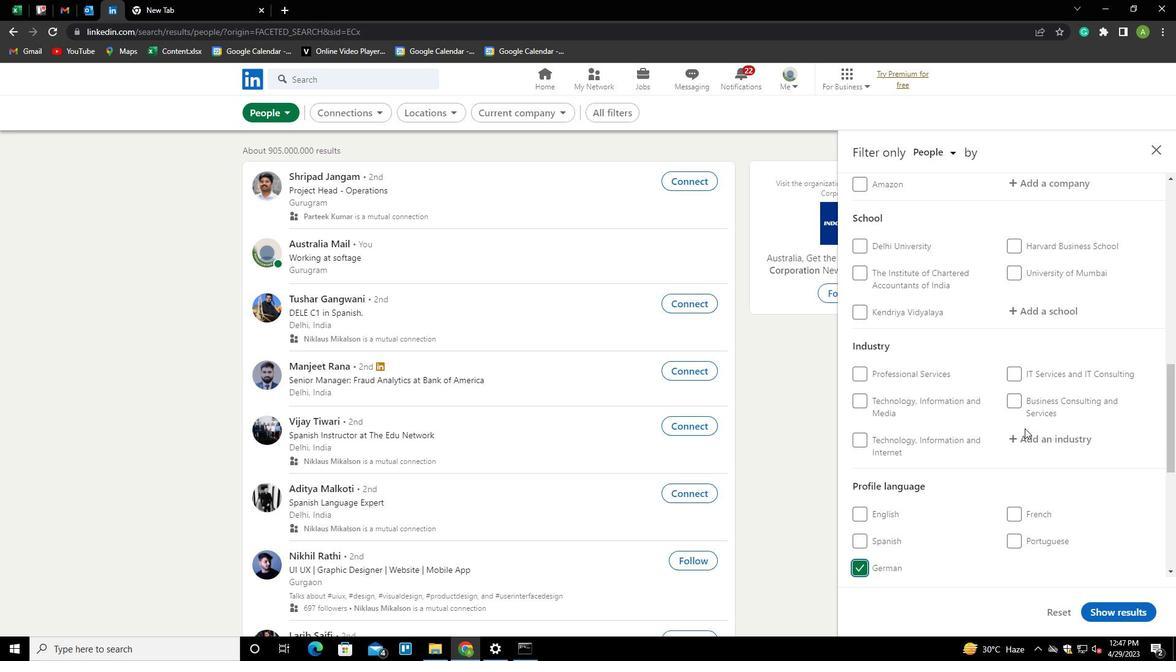 
Action: Mouse scrolled (1025, 429) with delta (0, 0)
Screenshot: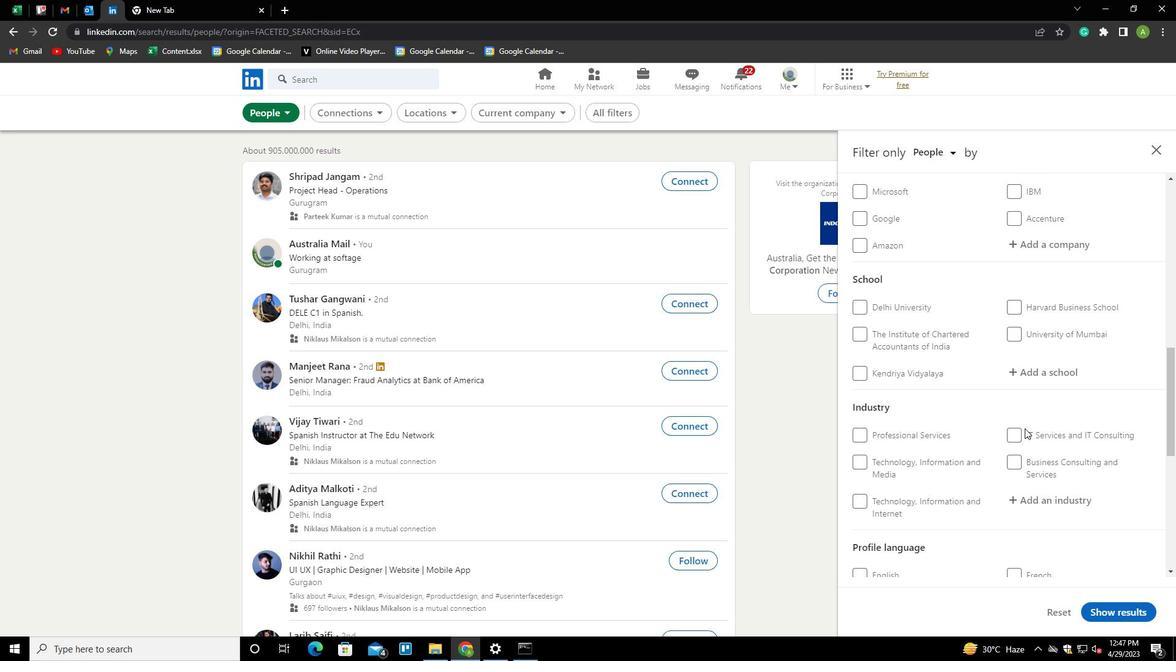 
Action: Mouse scrolled (1025, 429) with delta (0, 0)
Screenshot: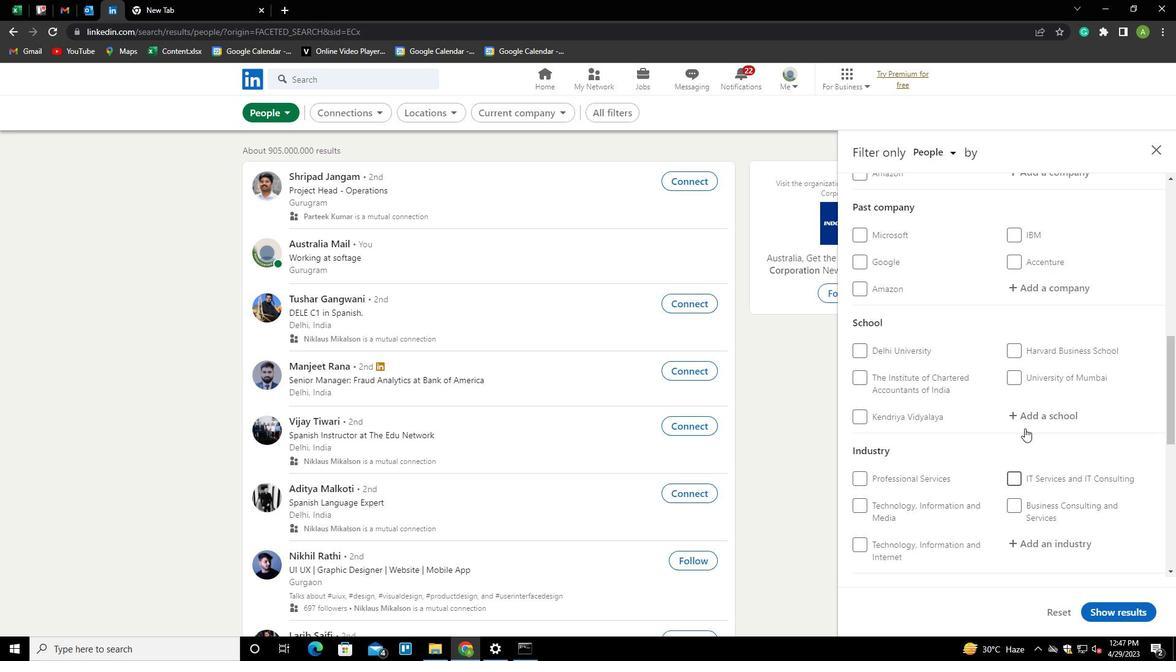 
Action: Mouse scrolled (1025, 429) with delta (0, 0)
Screenshot: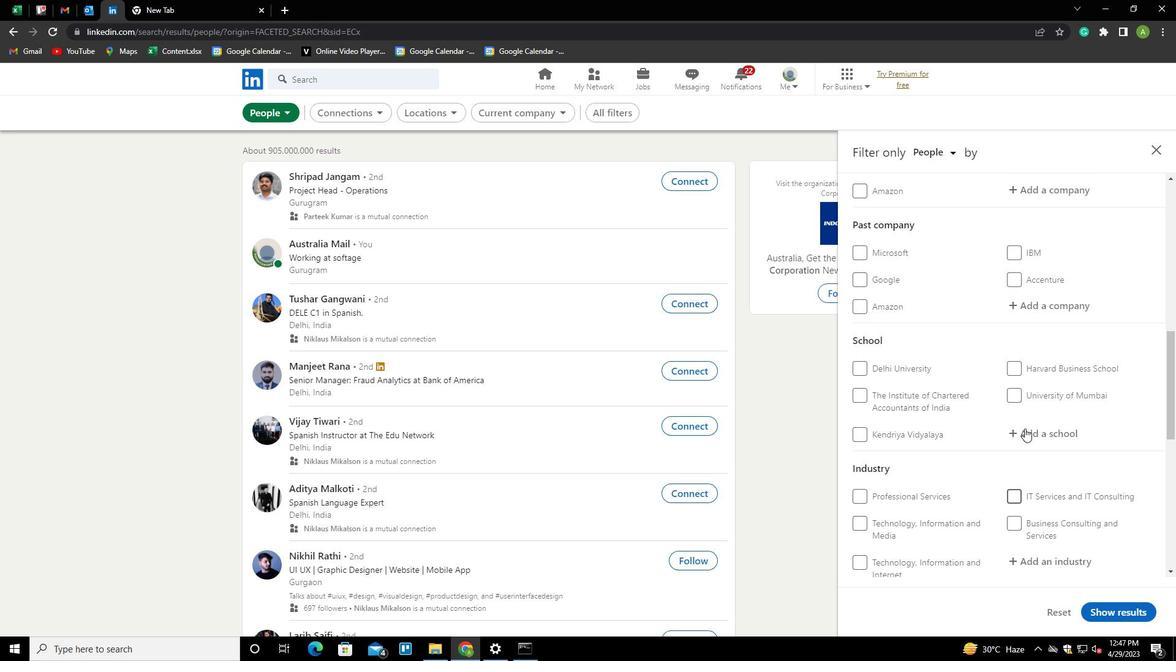 
Action: Mouse scrolled (1025, 429) with delta (0, 0)
Screenshot: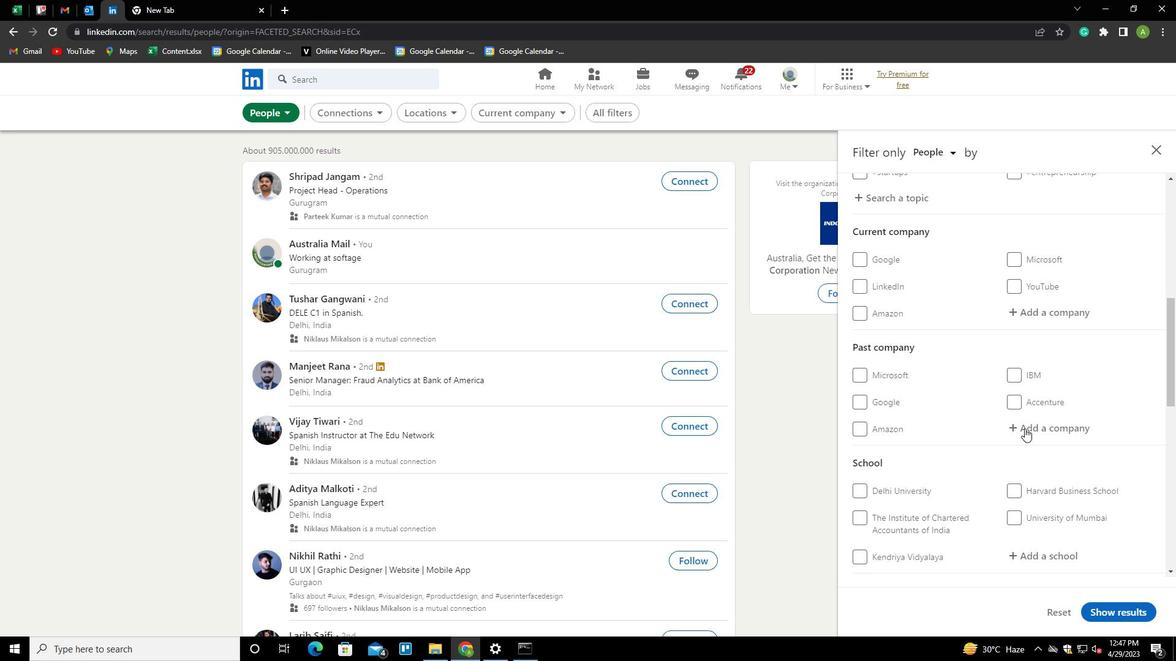 
Action: Mouse moved to (1034, 377)
Screenshot: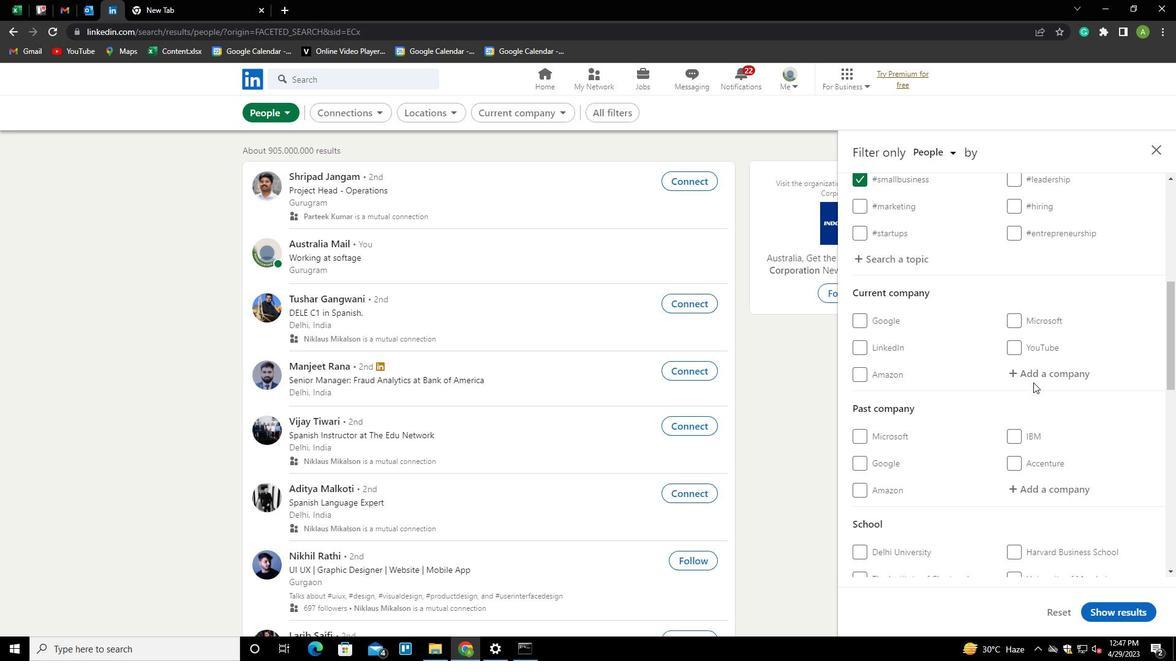 
Action: Mouse pressed left at (1034, 377)
Screenshot: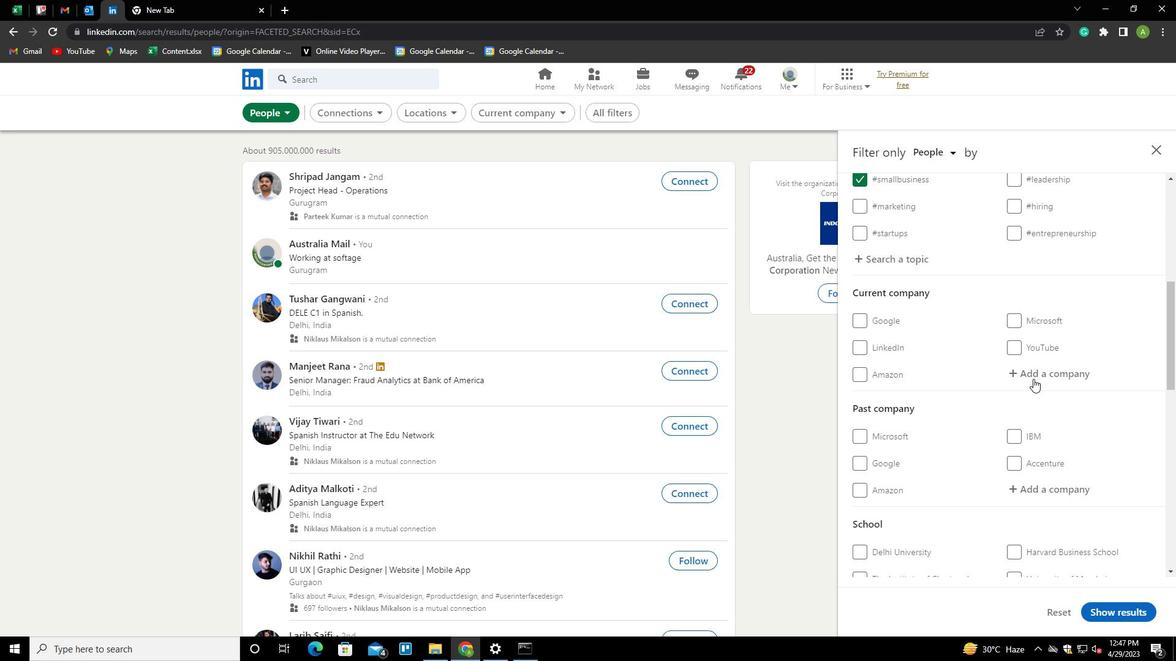 
Action: Key pressed <Key.shift>INTELLECT<Key.space><Key.down><Key.down><Key.down><Key.down><Key.enter>
Screenshot: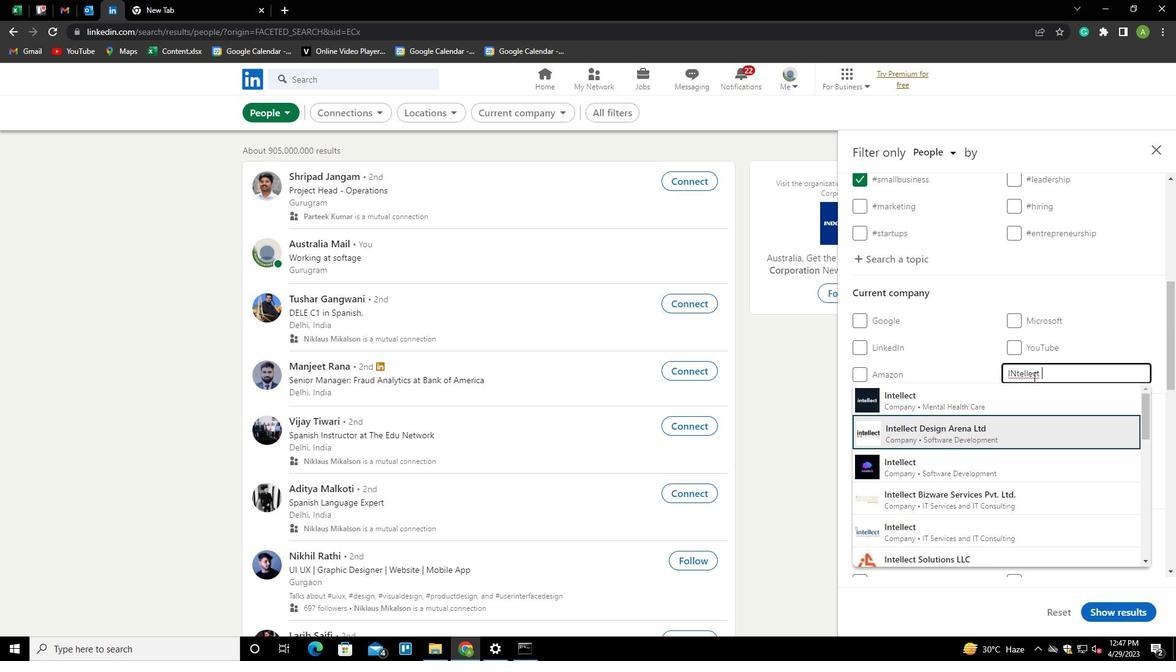 
Action: Mouse scrolled (1034, 376) with delta (0, 0)
Screenshot: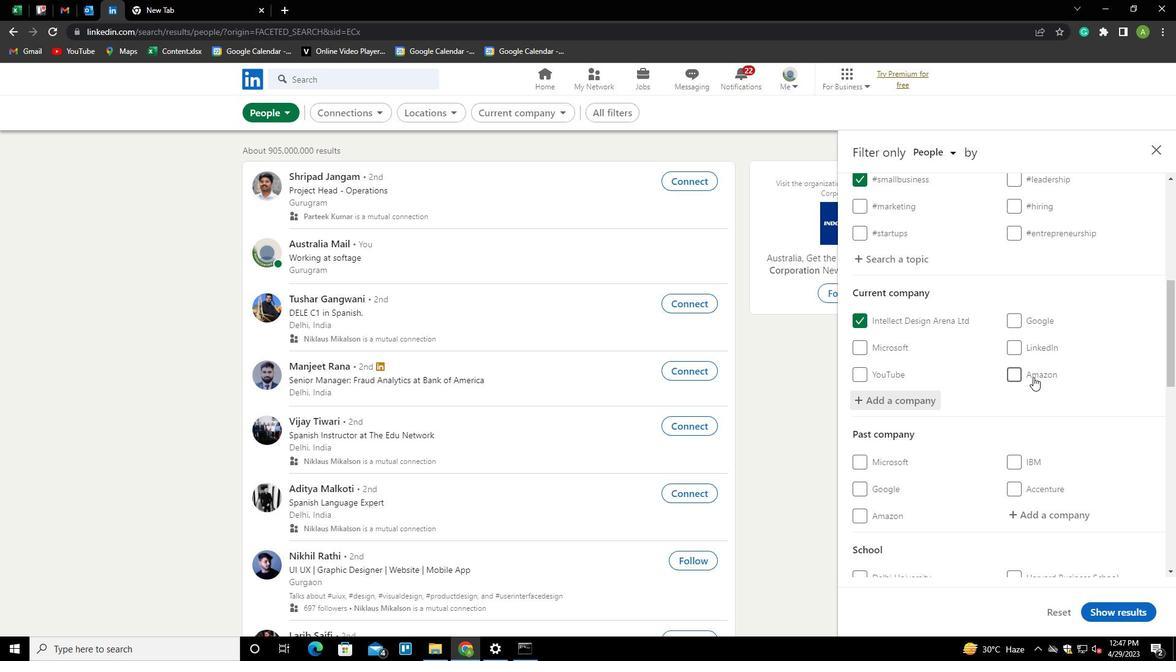 
Action: Mouse scrolled (1034, 376) with delta (0, 0)
Screenshot: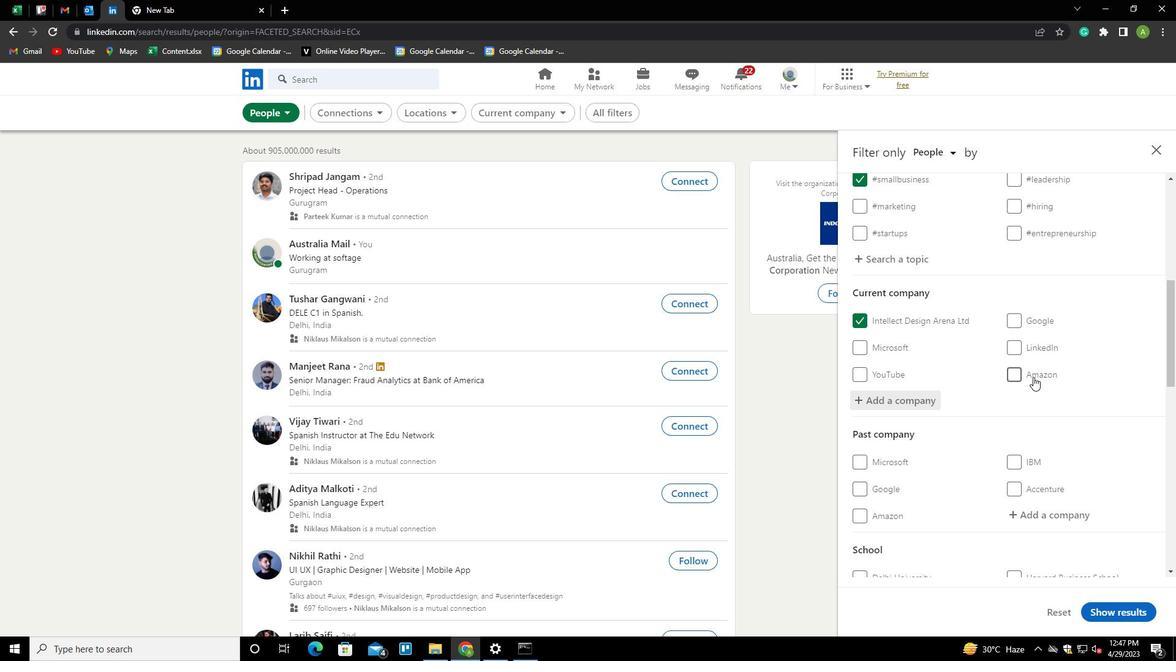 
Action: Mouse scrolled (1034, 376) with delta (0, 0)
Screenshot: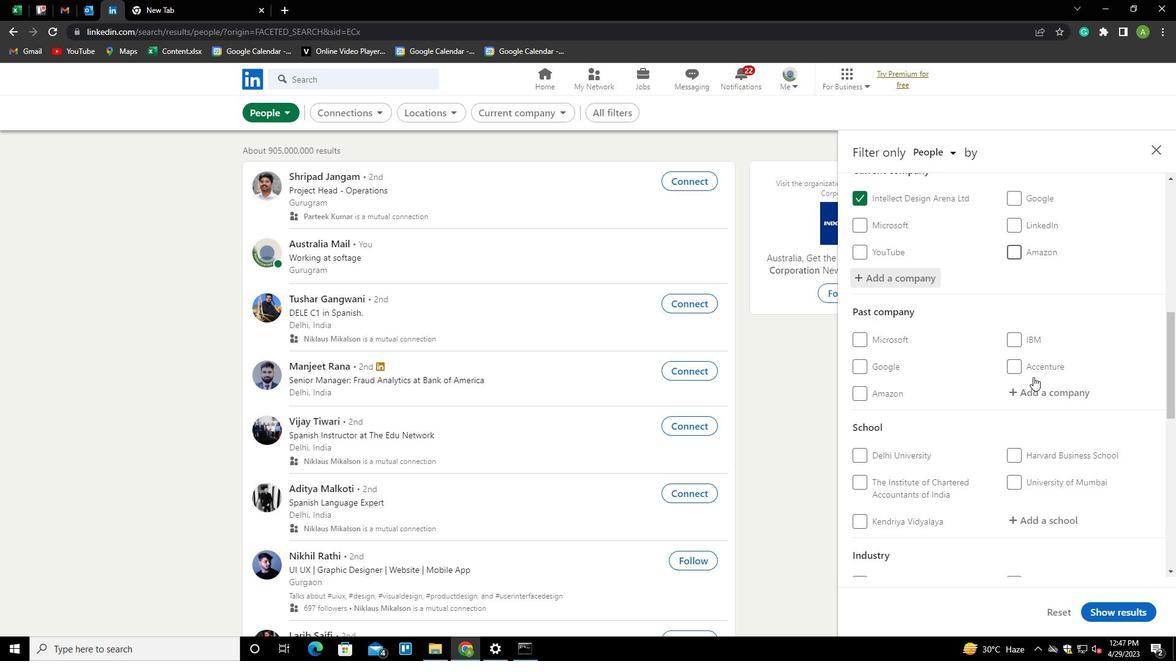 
Action: Mouse scrolled (1034, 376) with delta (0, 0)
Screenshot: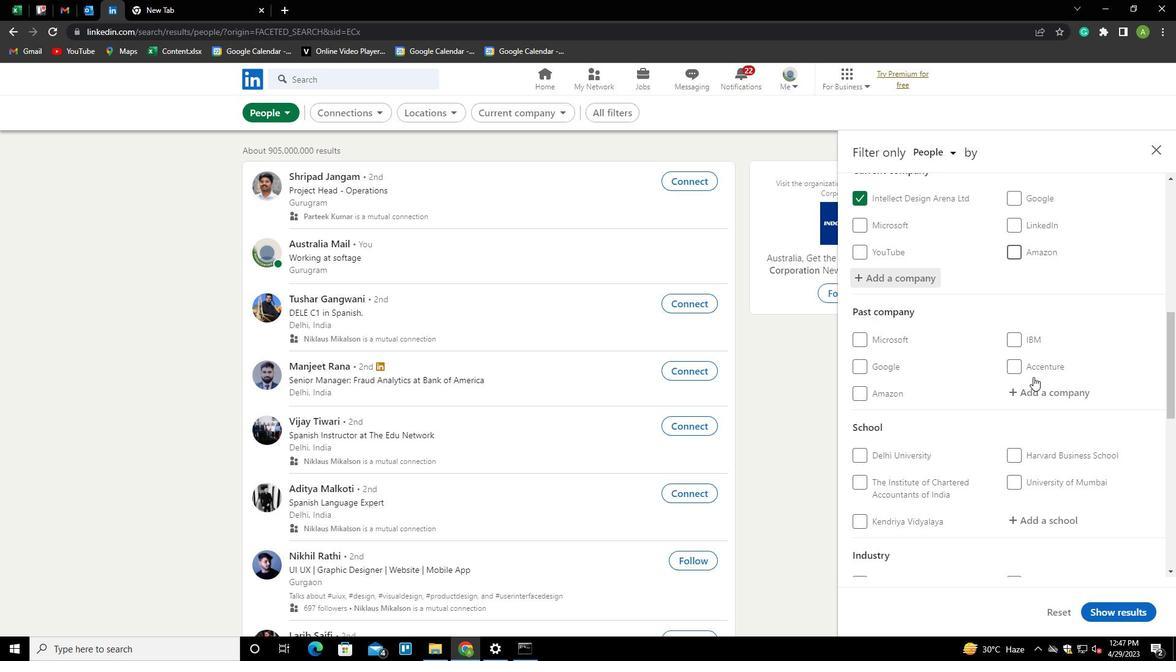 
Action: Mouse moved to (1046, 403)
Screenshot: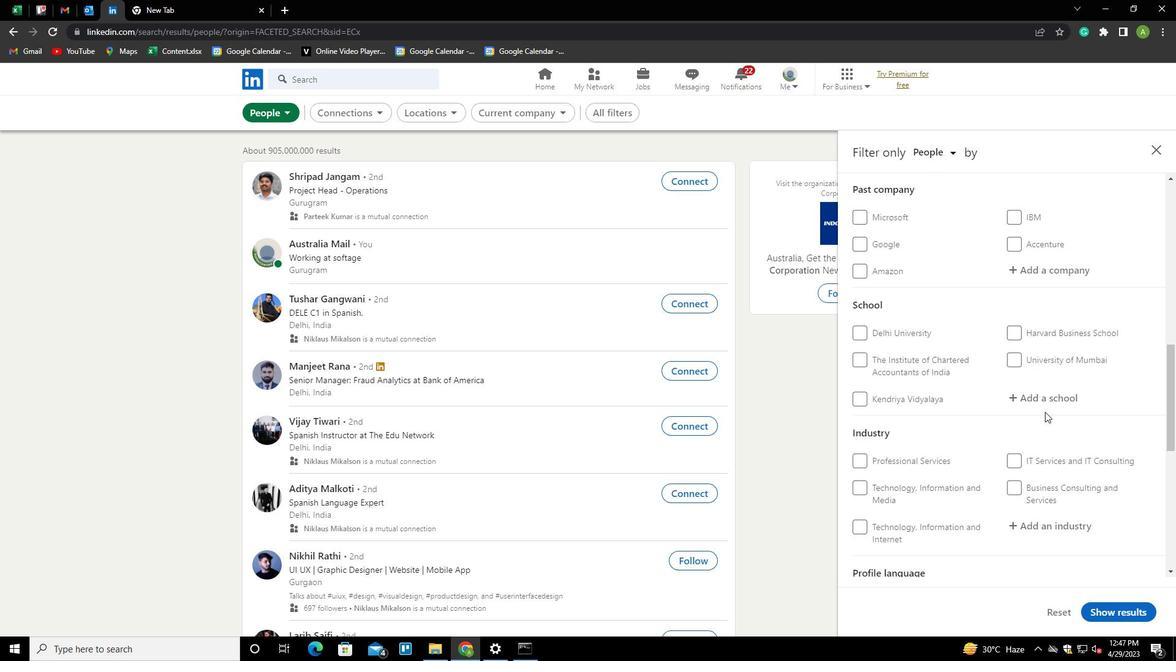 
Action: Mouse pressed left at (1046, 403)
Screenshot: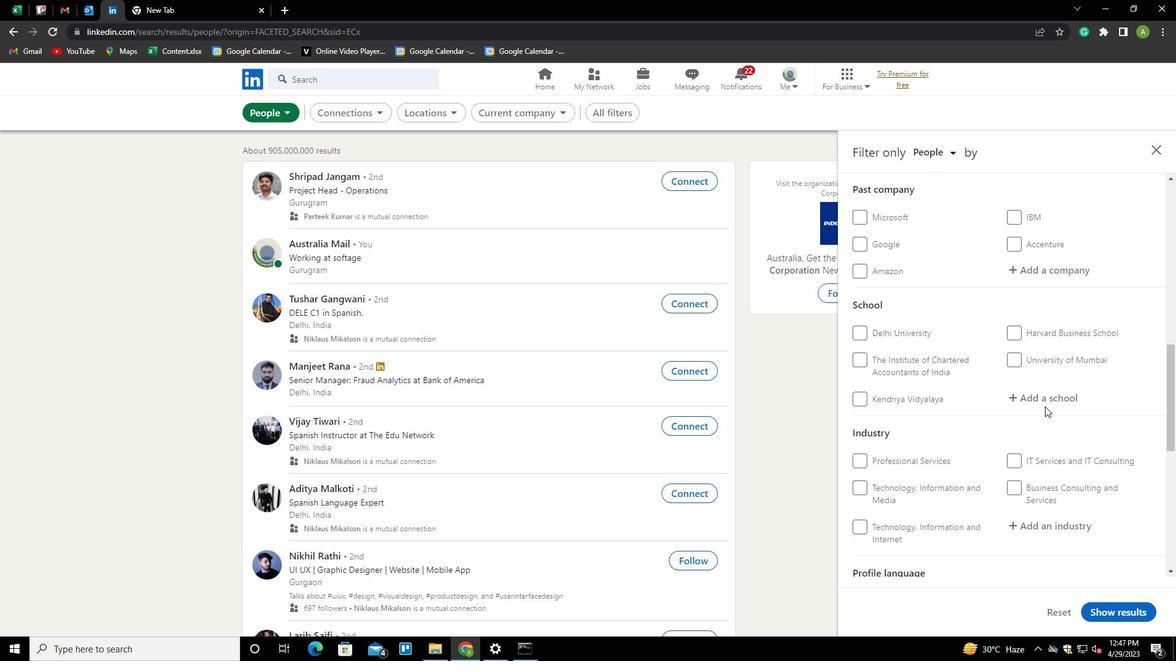 
Action: Key pressed <Key.shift>GATES<Key.down><Key.enter>
Screenshot: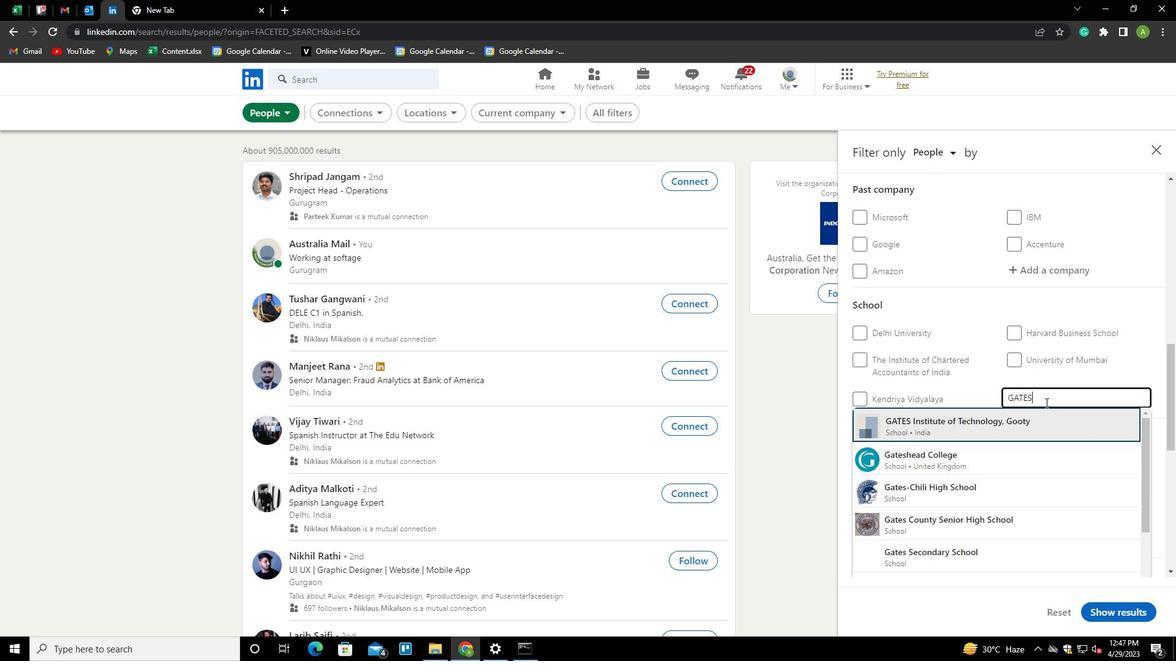 
Action: Mouse scrolled (1046, 402) with delta (0, 0)
Screenshot: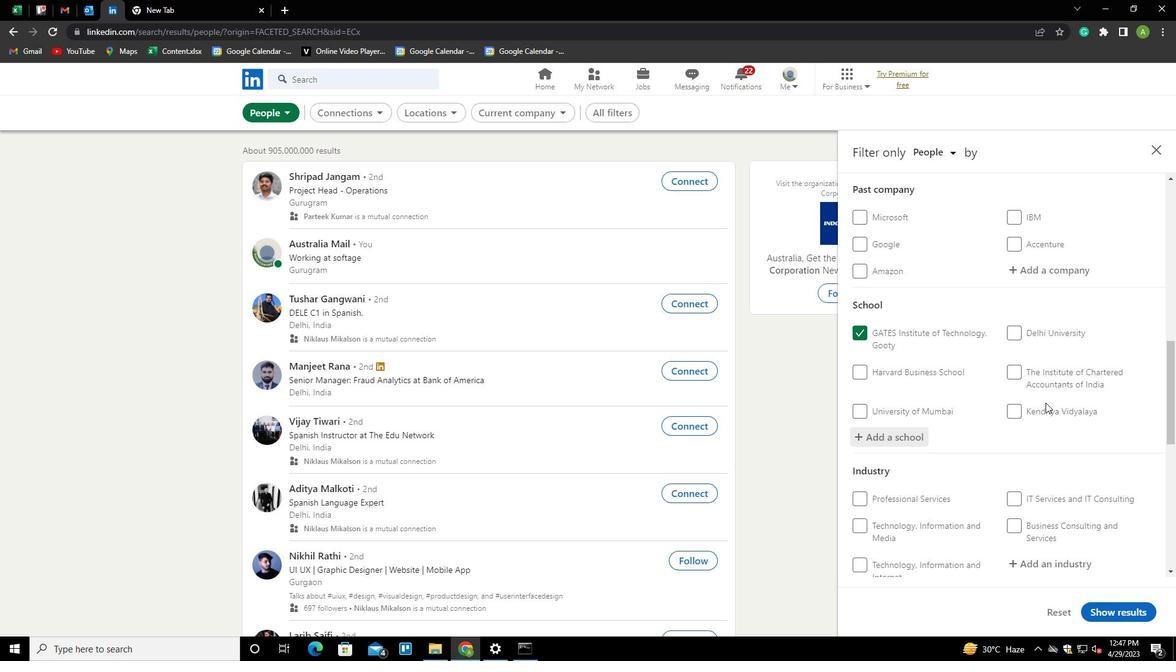 
Action: Mouse scrolled (1046, 402) with delta (0, 0)
Screenshot: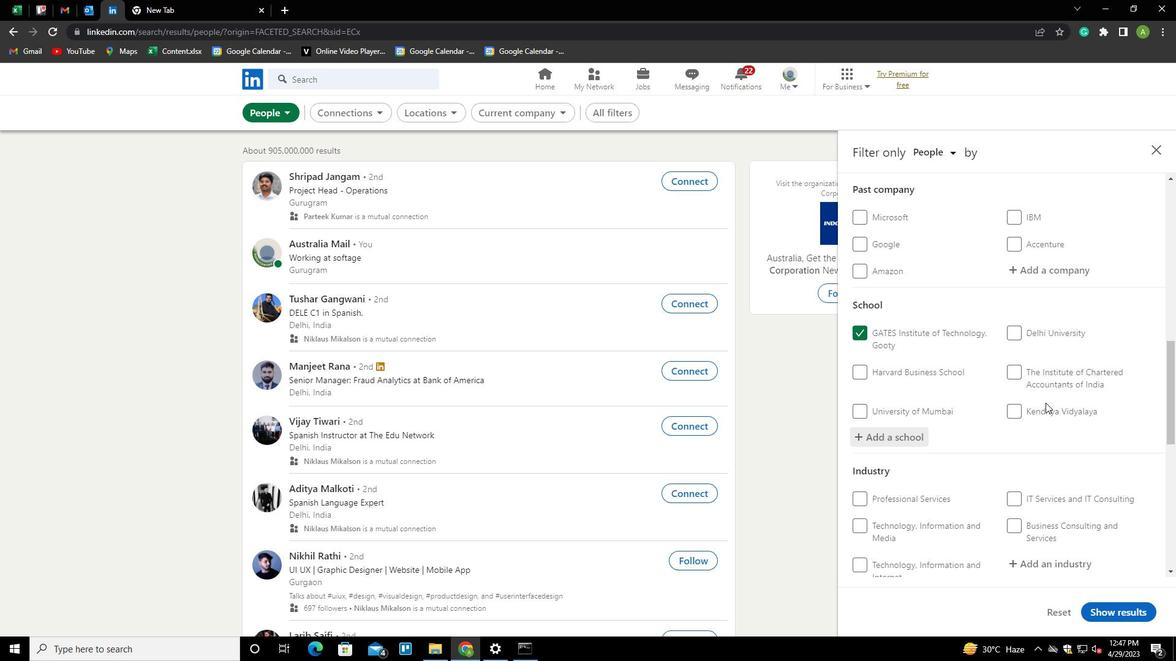 
Action: Mouse scrolled (1046, 402) with delta (0, 0)
Screenshot: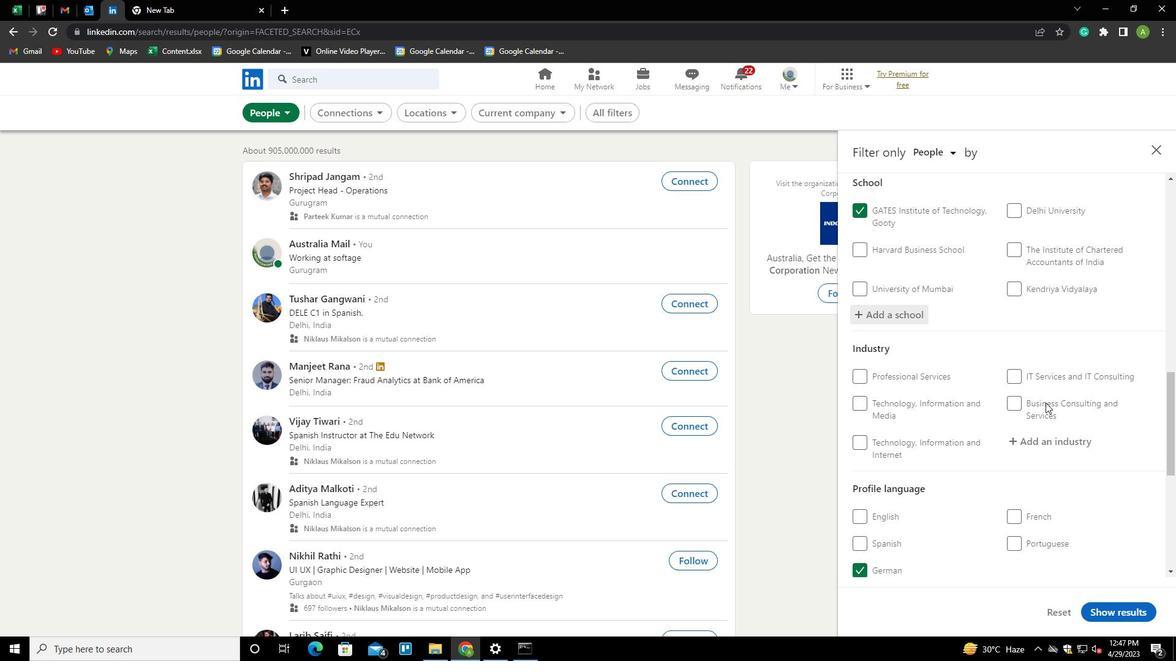
Action: Mouse moved to (1039, 386)
Screenshot: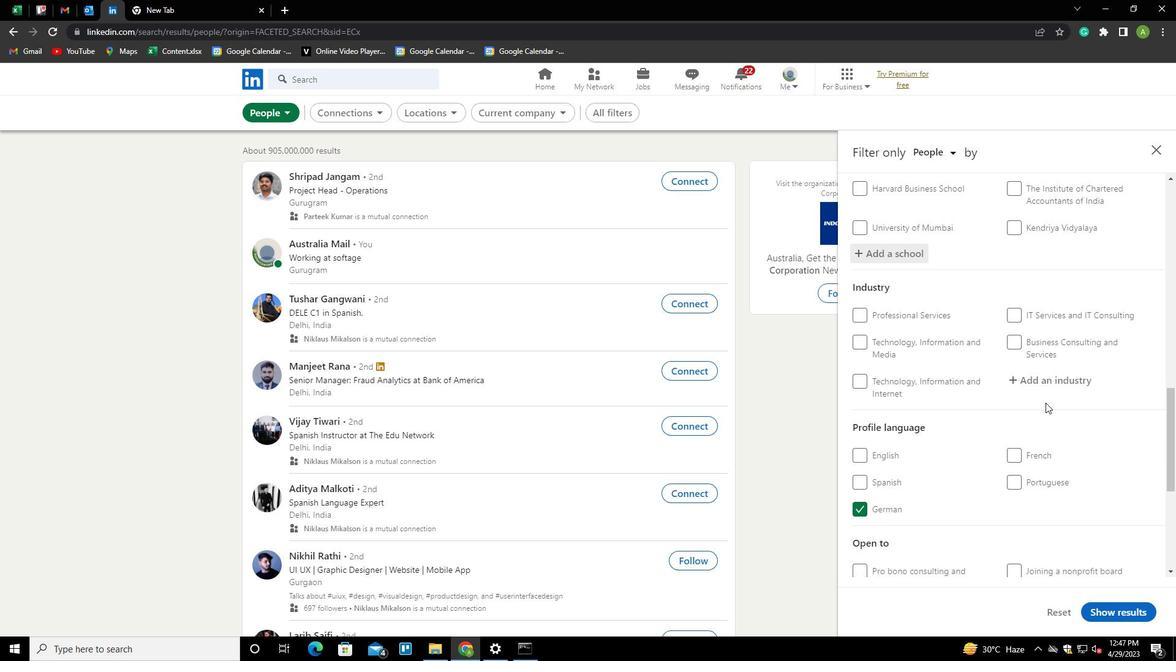 
Action: Mouse pressed left at (1039, 386)
Screenshot: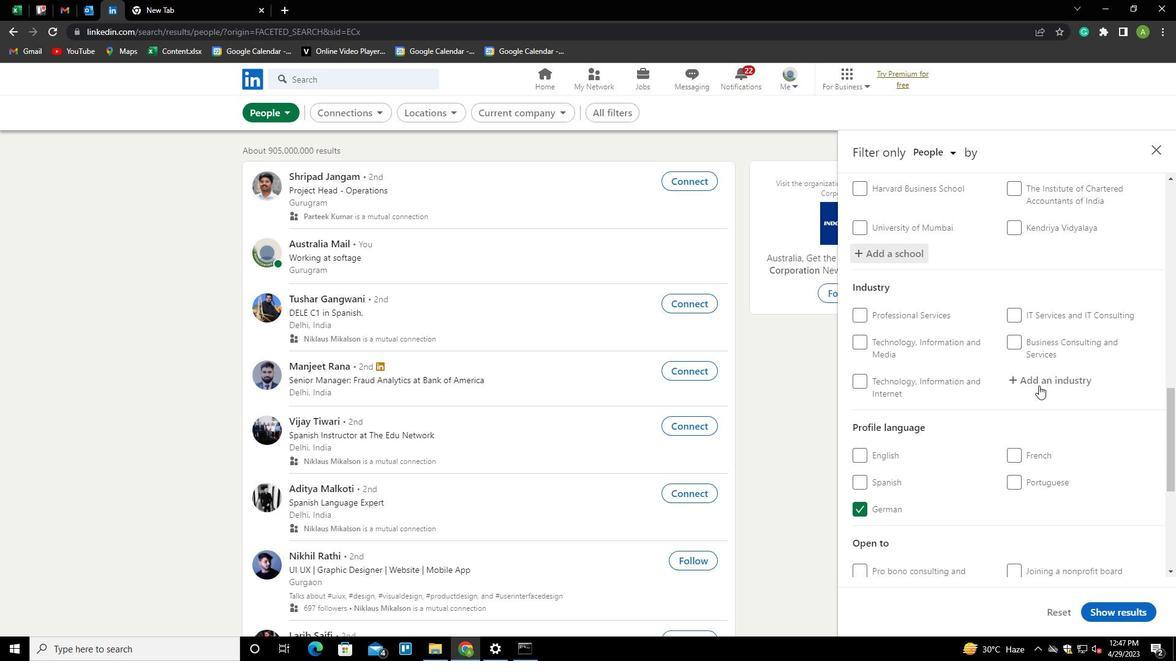
Action: Key pressed <Key.shift>PRIN<Key.down><Key.enter>
Screenshot: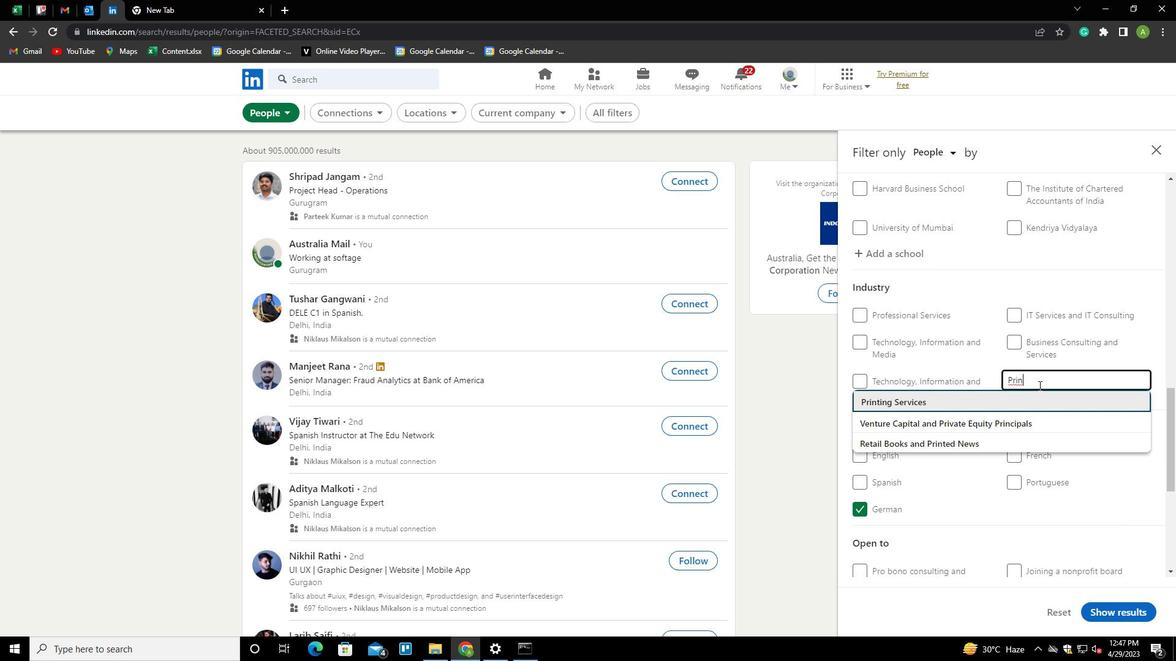 
Action: Mouse scrolled (1039, 385) with delta (0, 0)
Screenshot: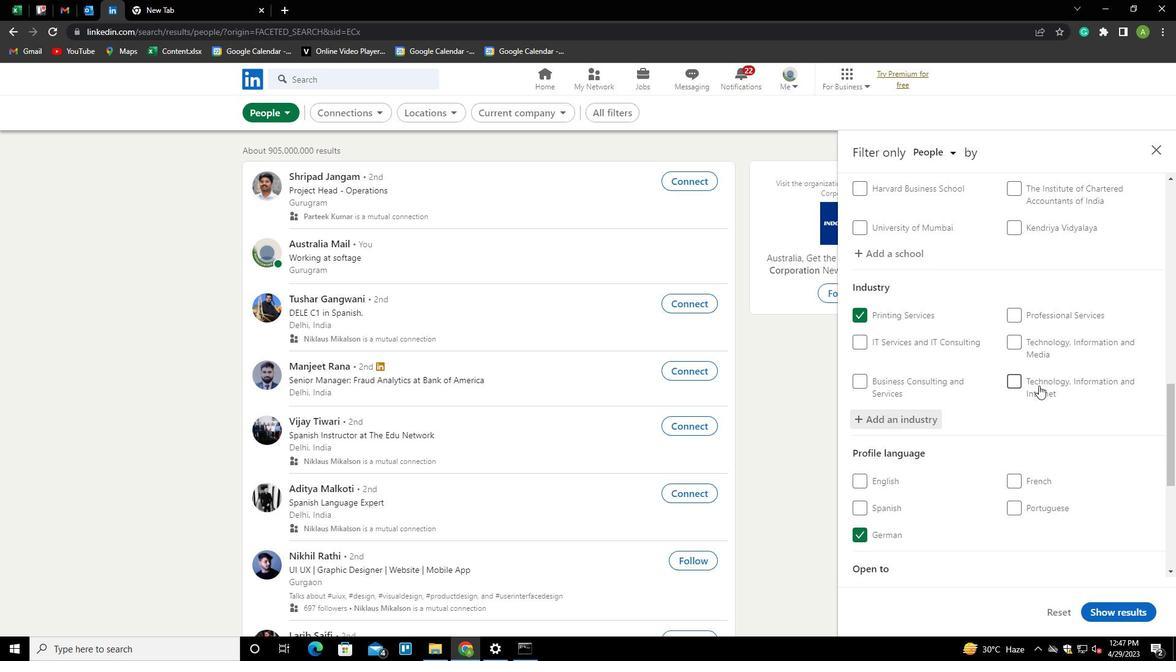 
Action: Mouse scrolled (1039, 385) with delta (0, 0)
Screenshot: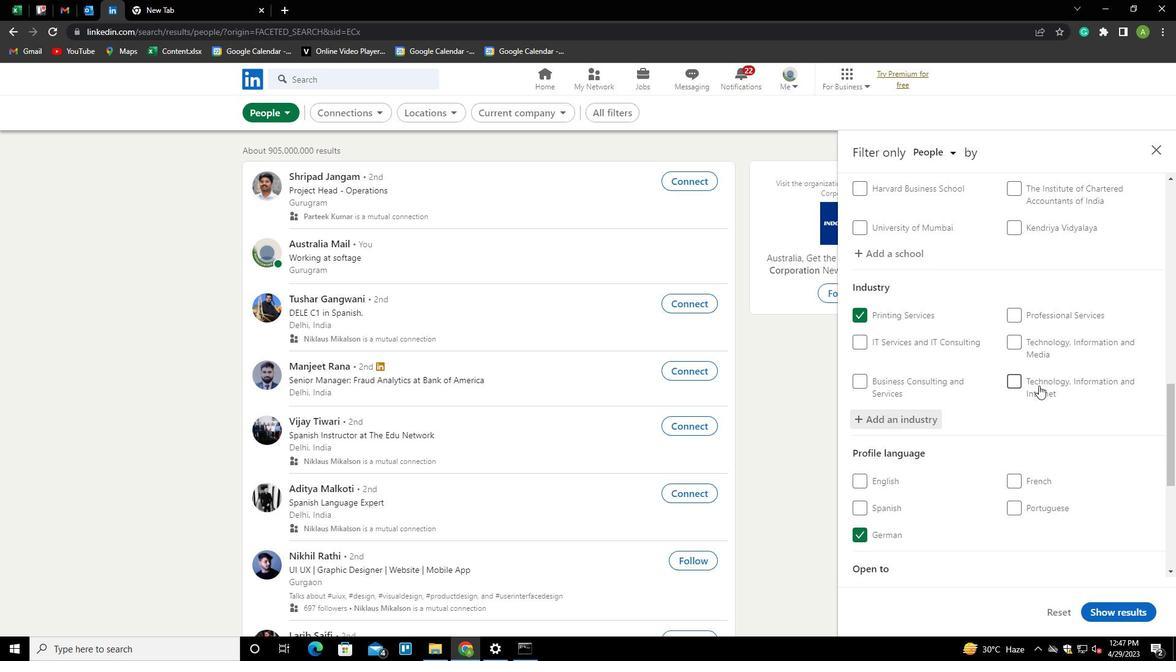 
Action: Mouse scrolled (1039, 385) with delta (0, 0)
Screenshot: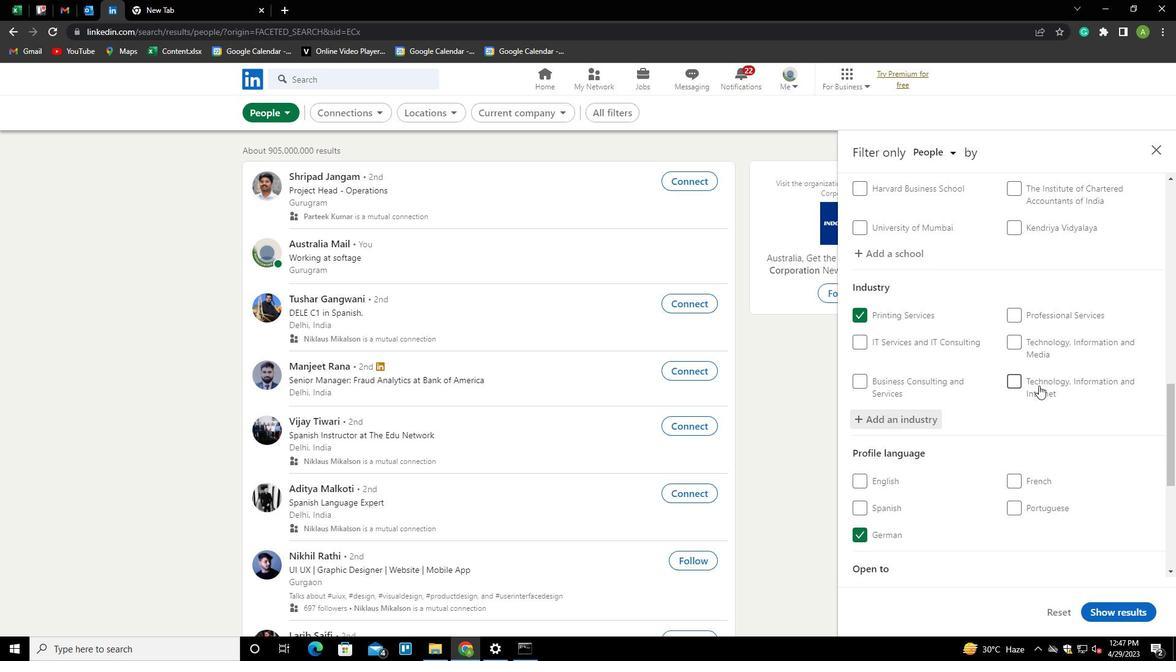 
Action: Mouse scrolled (1039, 385) with delta (0, 0)
Screenshot: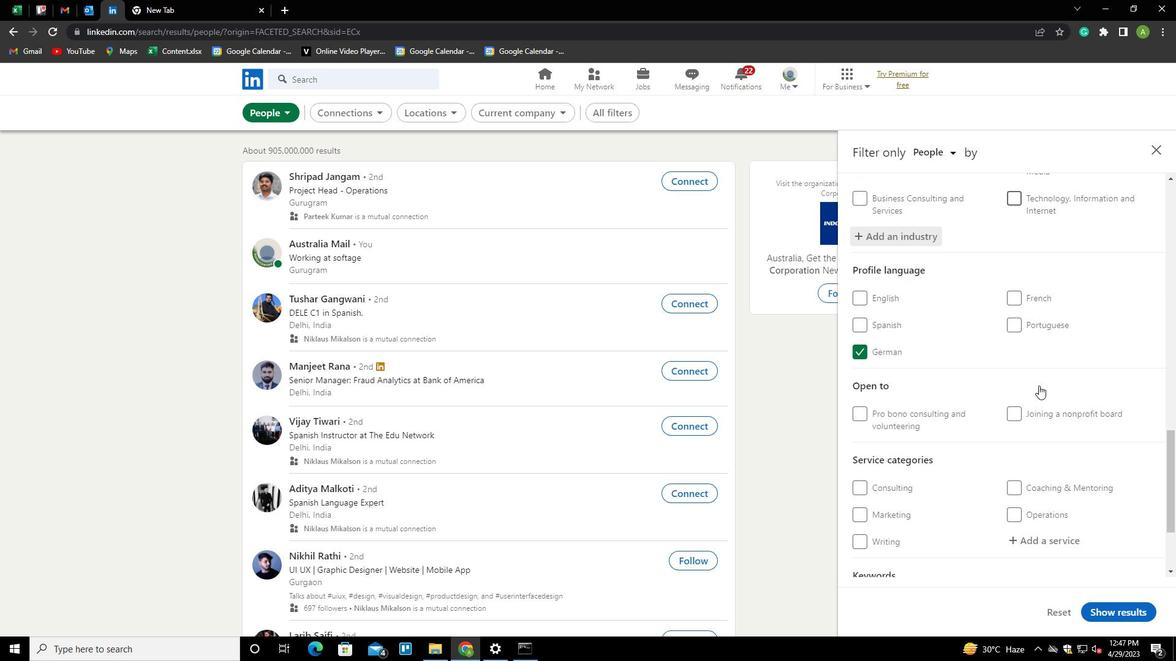 
Action: Mouse scrolled (1039, 385) with delta (0, 0)
Screenshot: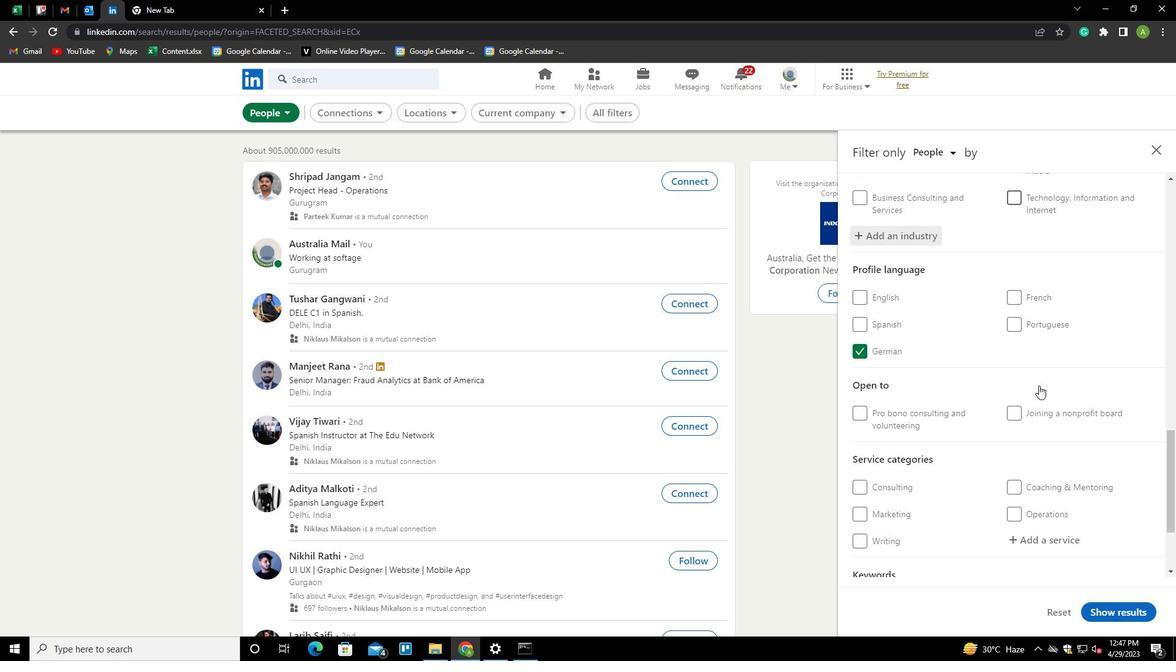 
Action: Mouse moved to (1028, 422)
Screenshot: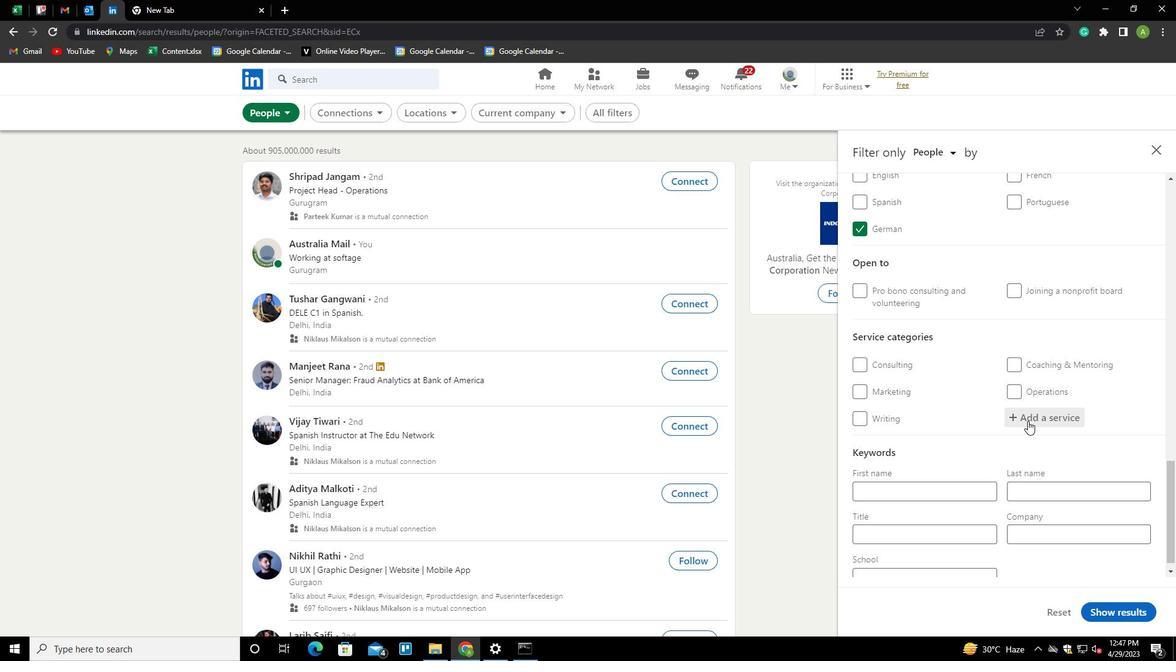 
Action: Mouse pressed left at (1028, 422)
Screenshot: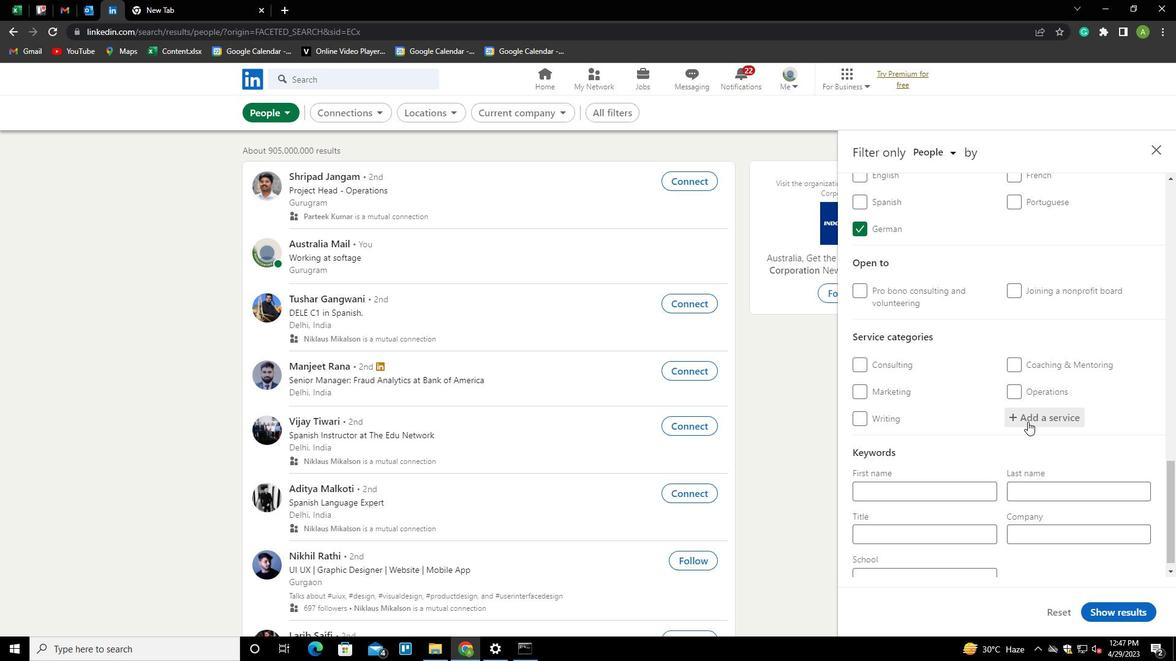 
Action: Key pressed <Key.shift>DIGITAL<Key.space><Key.down><Key.enter>
Screenshot: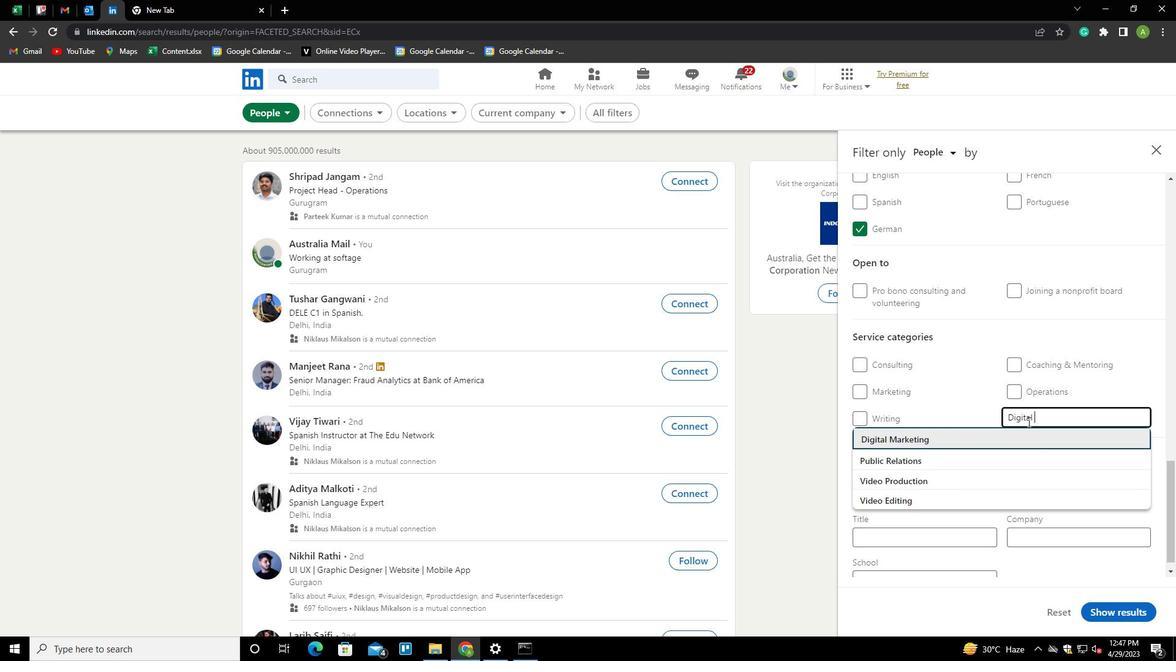 
Action: Mouse scrolled (1028, 421) with delta (0, 0)
Screenshot: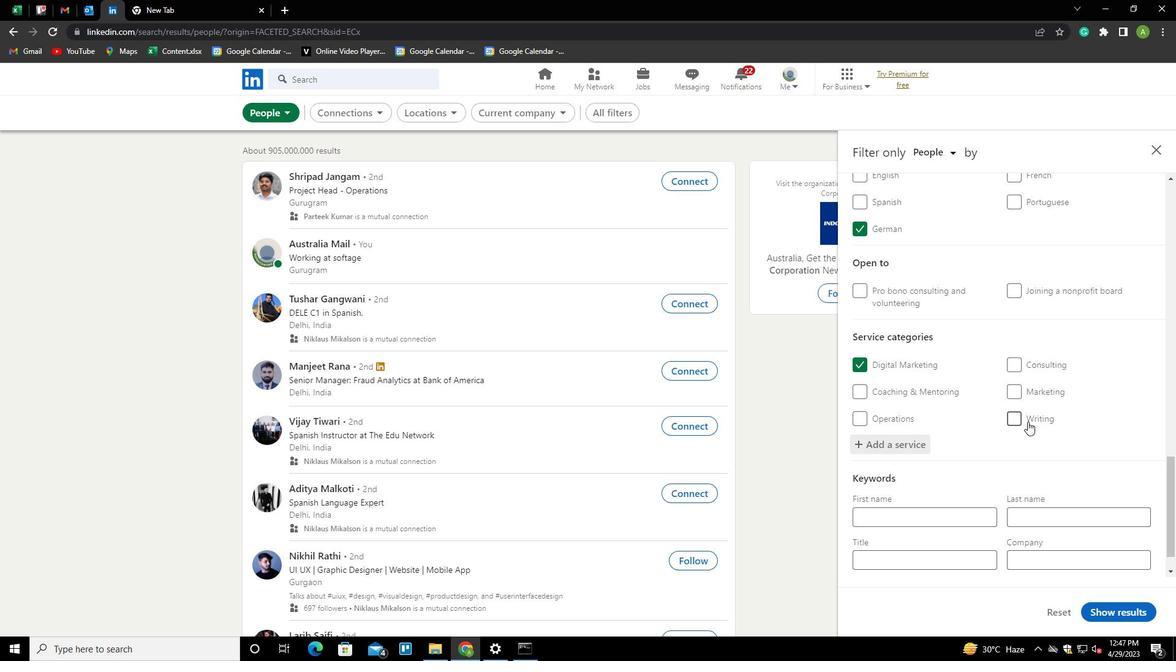 
Action: Mouse scrolled (1028, 421) with delta (0, 0)
Screenshot: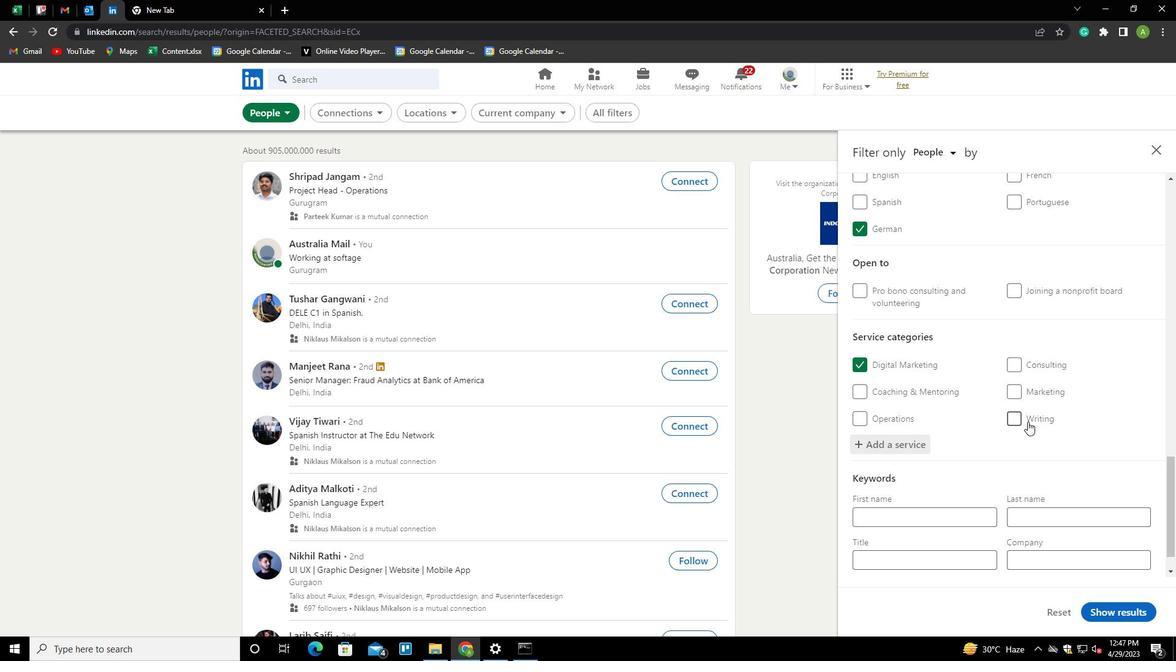 
Action: Mouse scrolled (1028, 421) with delta (0, 0)
Screenshot: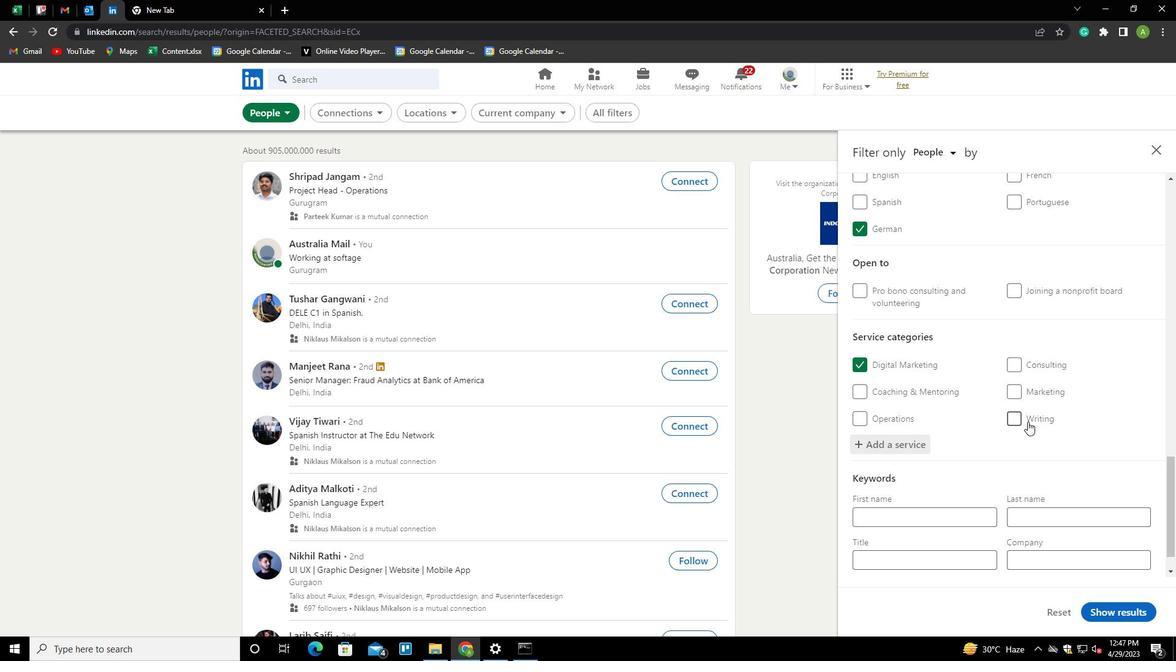 
Action: Mouse scrolled (1028, 421) with delta (0, 0)
Screenshot: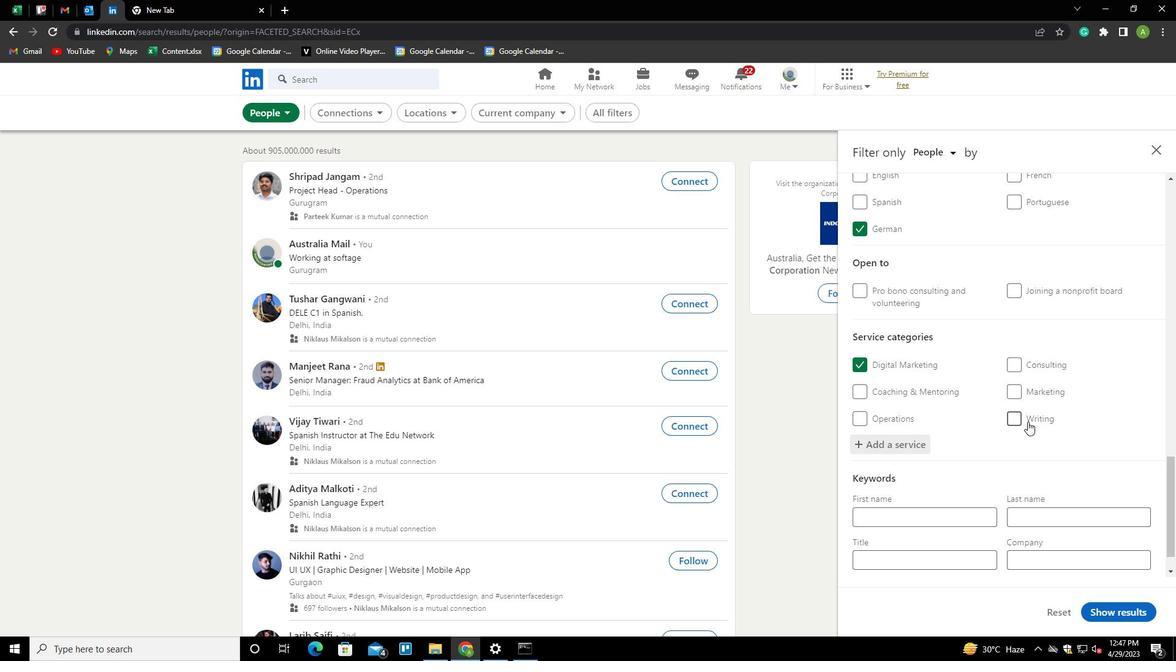 
Action: Mouse scrolled (1028, 421) with delta (0, 0)
Screenshot: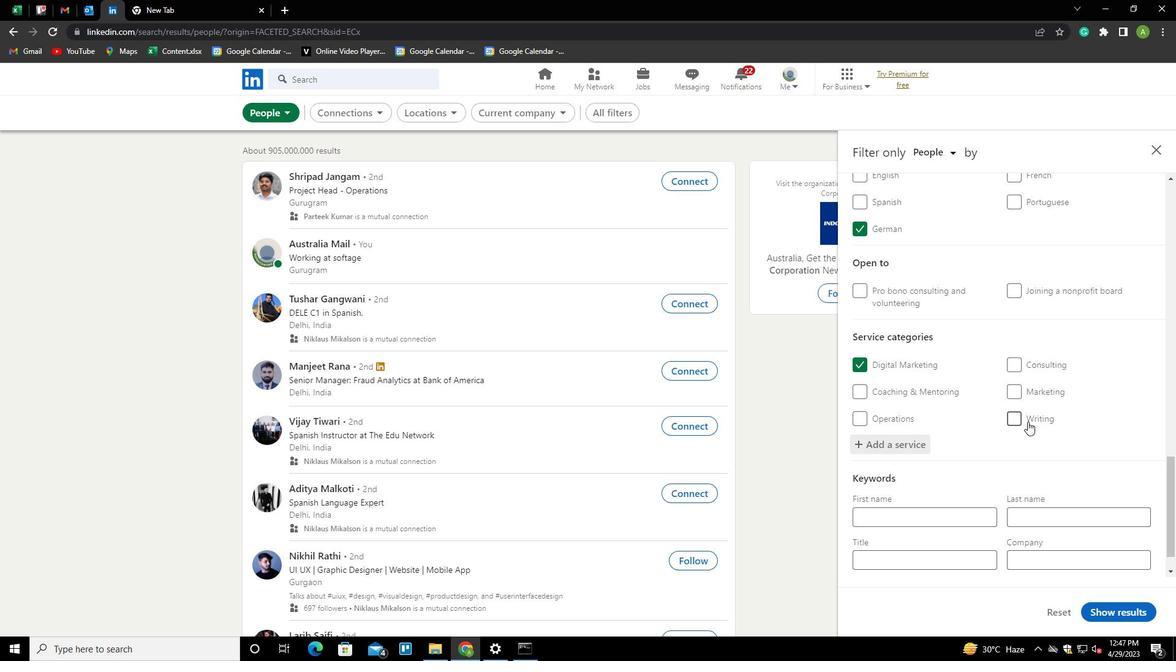 
Action: Mouse scrolled (1028, 421) with delta (0, 0)
Screenshot: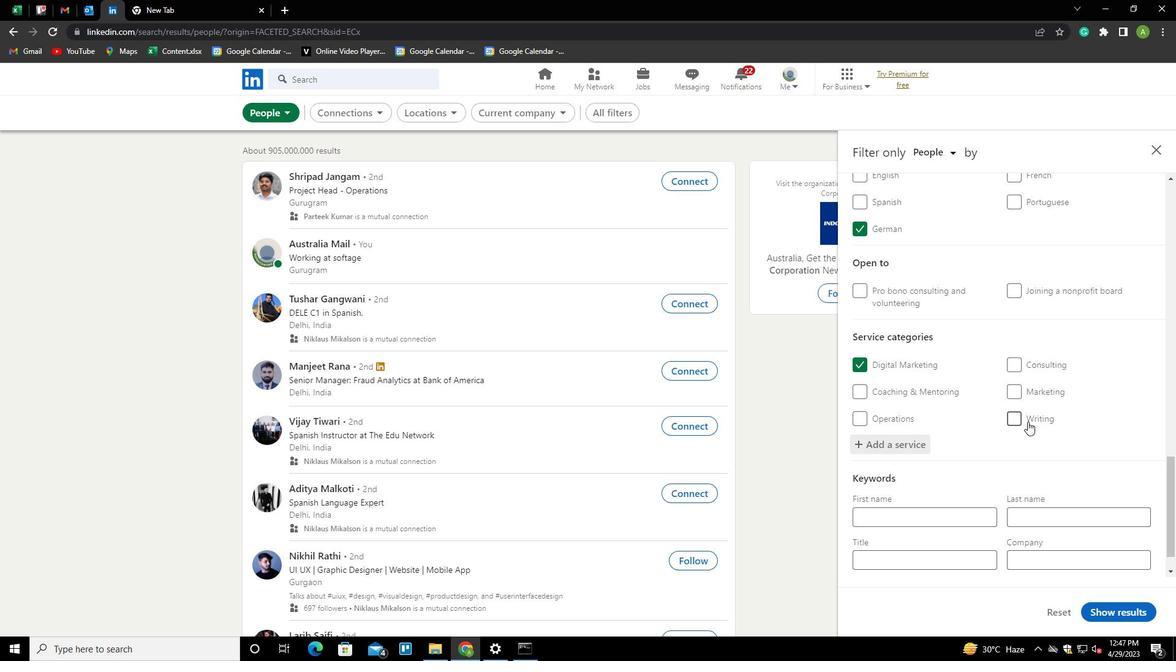 
Action: Mouse moved to (906, 524)
Screenshot: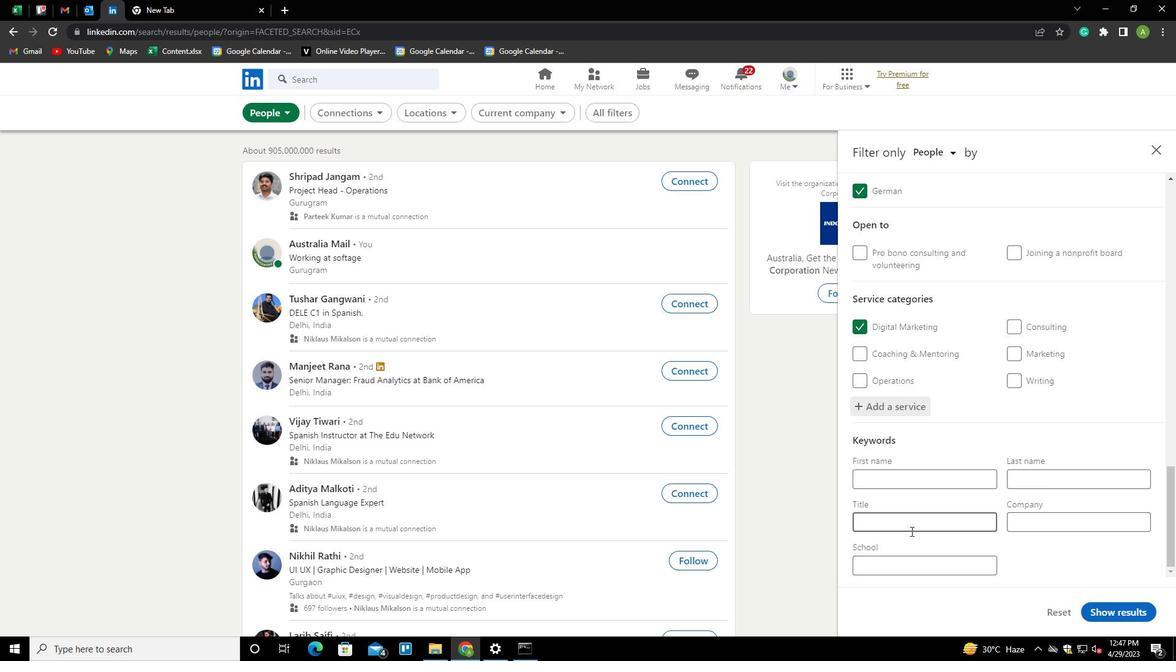 
Action: Mouse pressed left at (906, 524)
Screenshot: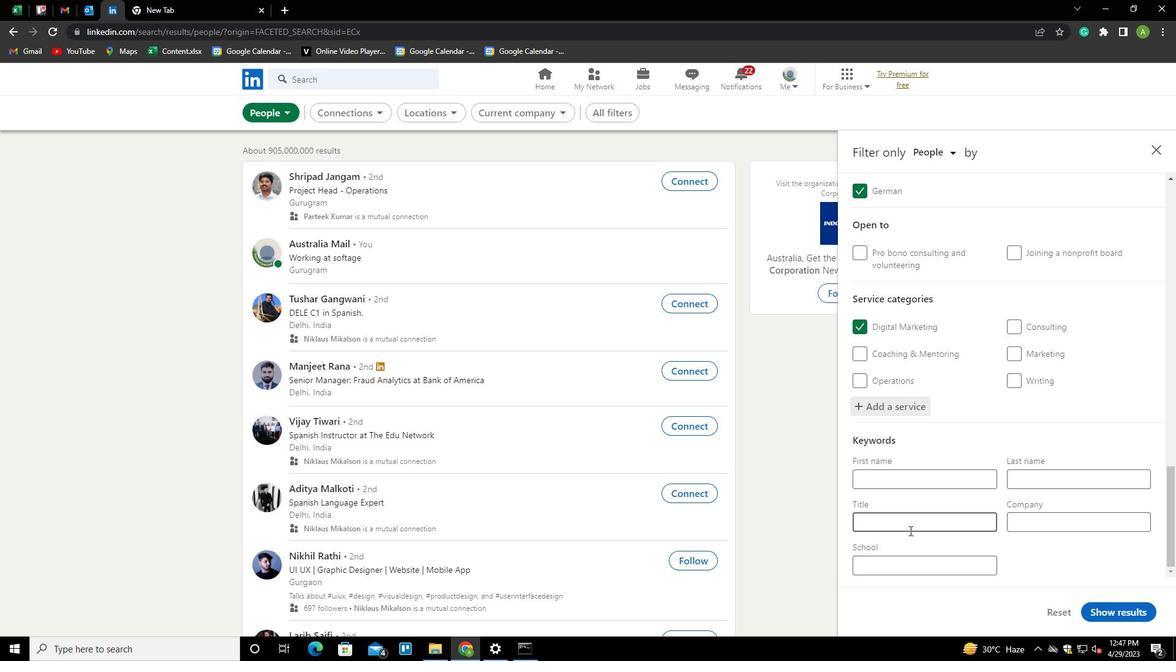 
Action: Key pressed <Key.shift><Key.shift><Key.shift><Key.shift><Key.shift><Key.shift><Key.shift><Key.shift><Key.shift><Key.shift><Key.shift><Key.shift>CRANE<Key.space><Key.shift>OPERATION
Screenshot: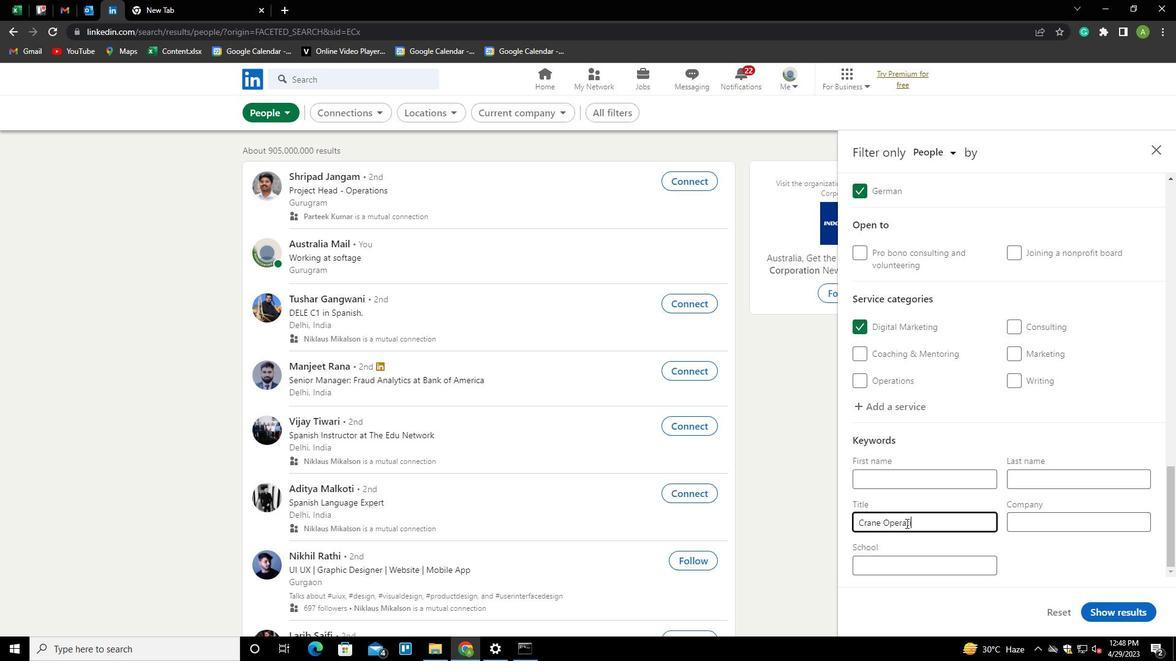 
Action: Mouse moved to (1111, 570)
Screenshot: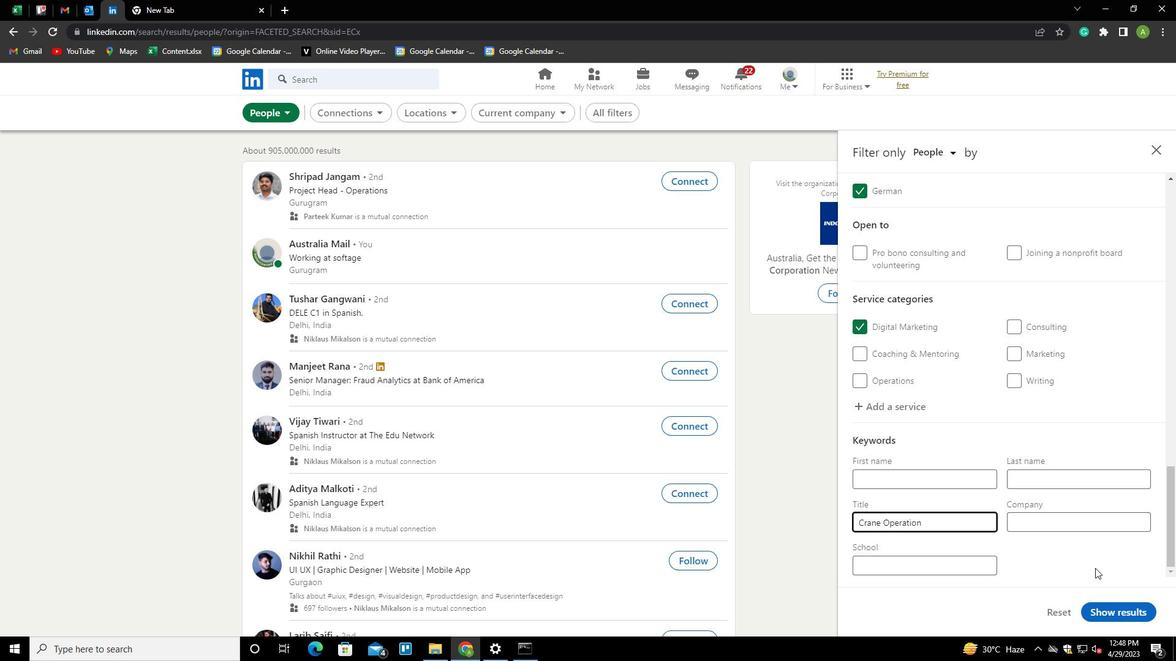 
Action: Mouse pressed left at (1111, 570)
Screenshot: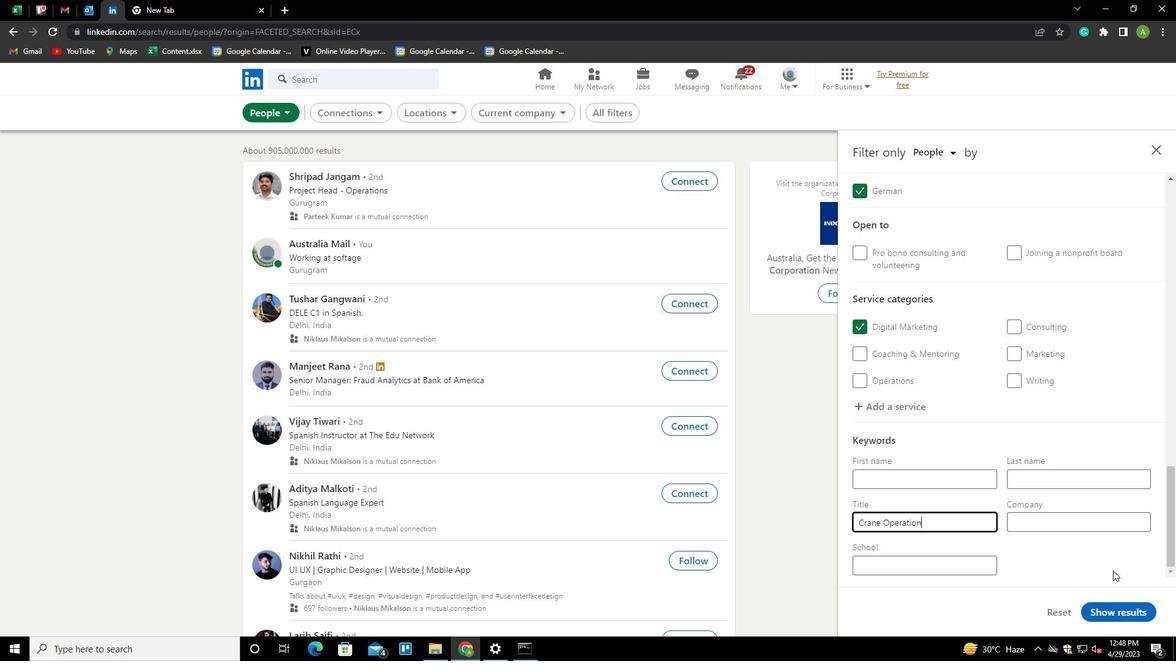 
Action: Mouse moved to (1120, 612)
Screenshot: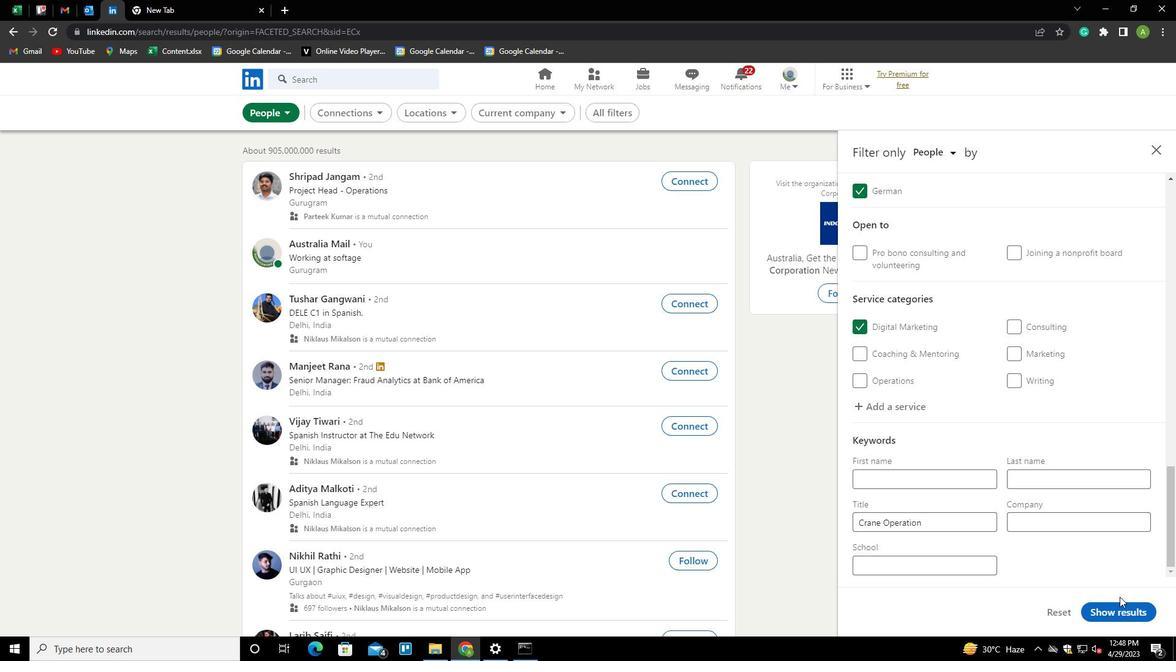 
Action: Mouse pressed left at (1120, 612)
Screenshot: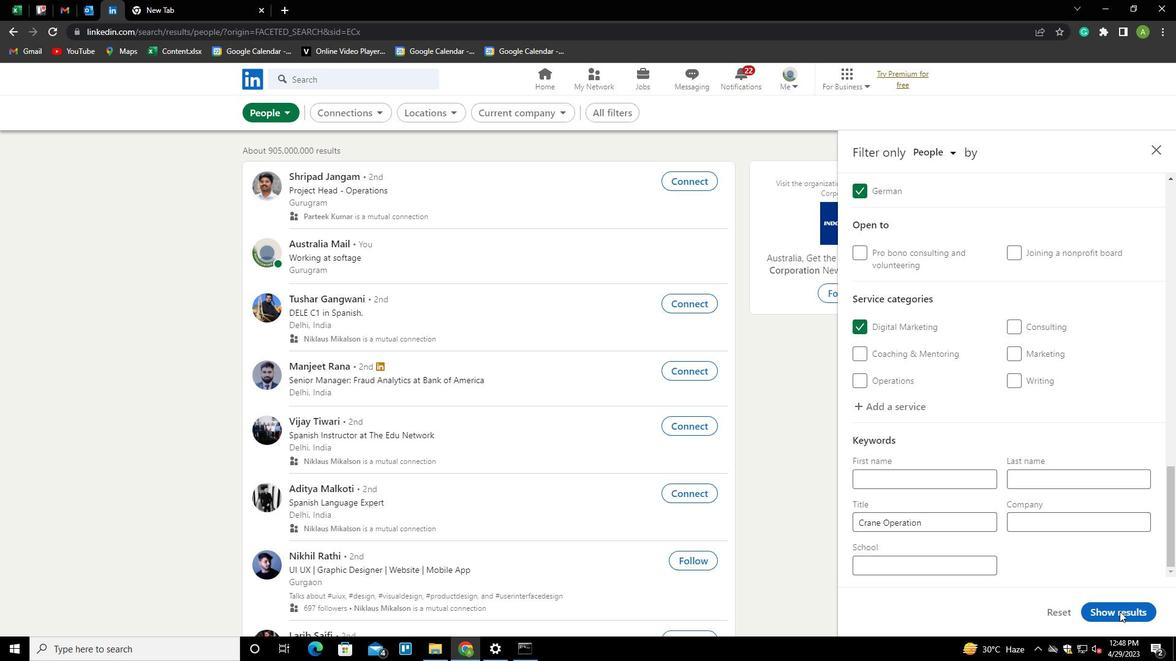 
